 Task: Look for space in Dasnapur, India from 5th September, 2023 to 12th September, 2023 for 2 adults in price range Rs.10000 to Rs.15000.  With 1  bedroom having 1 bed and 1 bathroom. Property type can be house, flat, guest house, hotel. Amenities needed are: washing machine. Booking option can be shelf check-in. Required host language is English.
Action: Mouse moved to (442, 94)
Screenshot: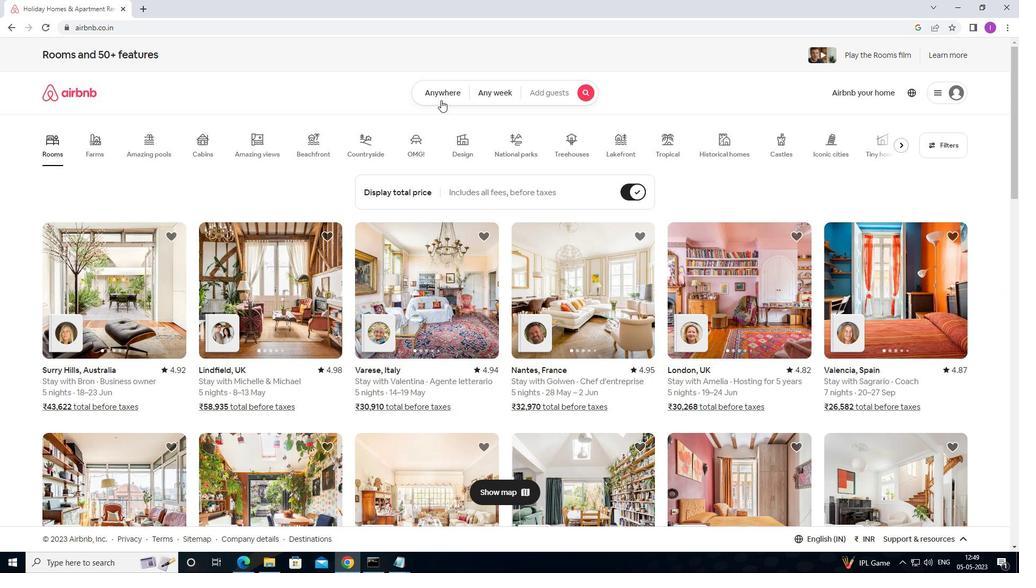 
Action: Mouse pressed left at (442, 94)
Screenshot: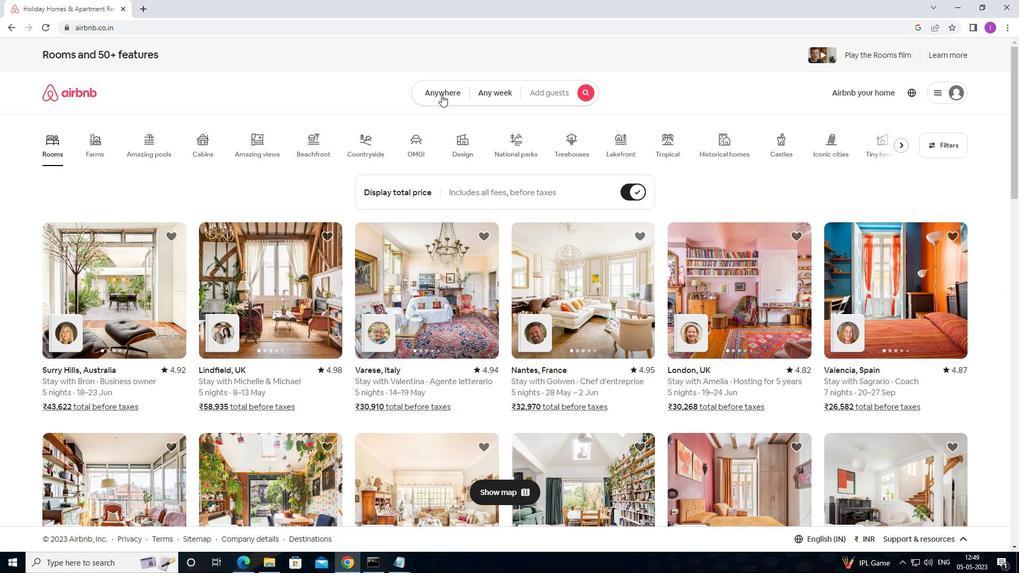 
Action: Mouse moved to (307, 134)
Screenshot: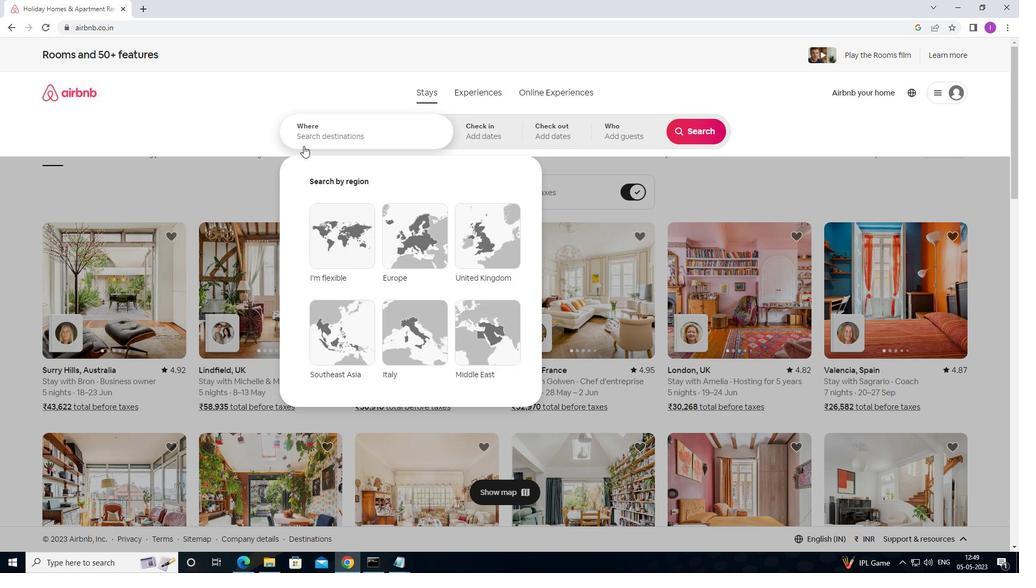 
Action: Mouse pressed left at (307, 134)
Screenshot: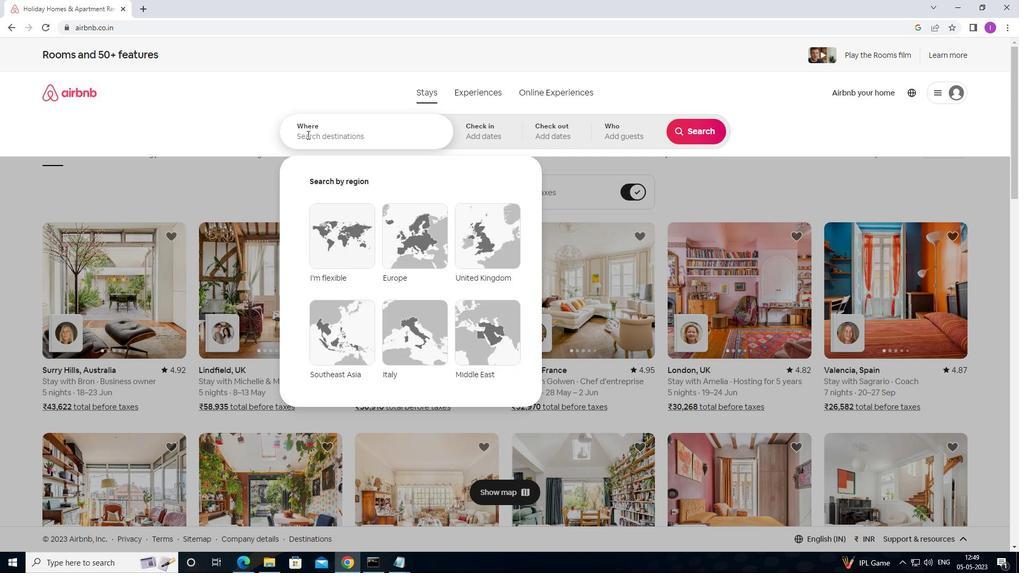 
Action: Key pressed <Key.shift><Key.shift><Key.shift><Key.shift><Key.shift><Key.shift><Key.shift><Key.shift><Key.shift><Key.shift><Key.shift><Key.shift><Key.shift><Key.shift><Key.shift><Key.shift><Key.shift>DASNAPUR,<Key.shift>INDIA
Screenshot: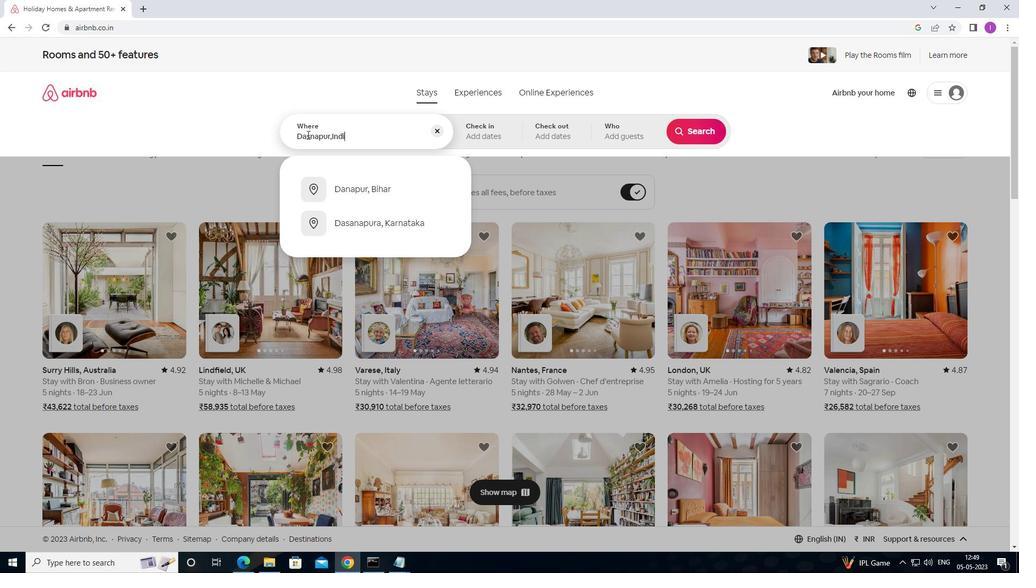 
Action: Mouse moved to (479, 137)
Screenshot: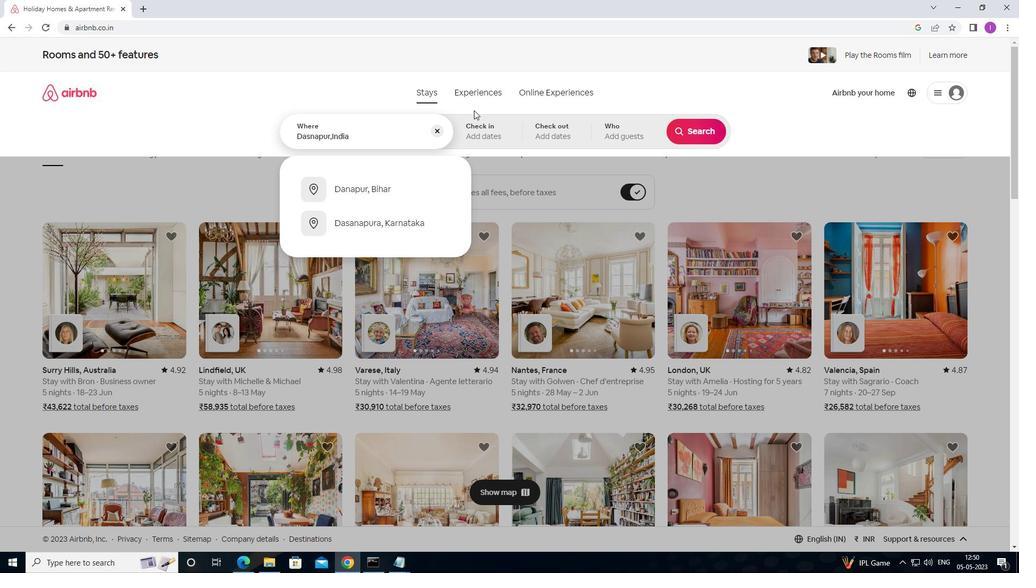 
Action: Mouse pressed left at (479, 137)
Screenshot: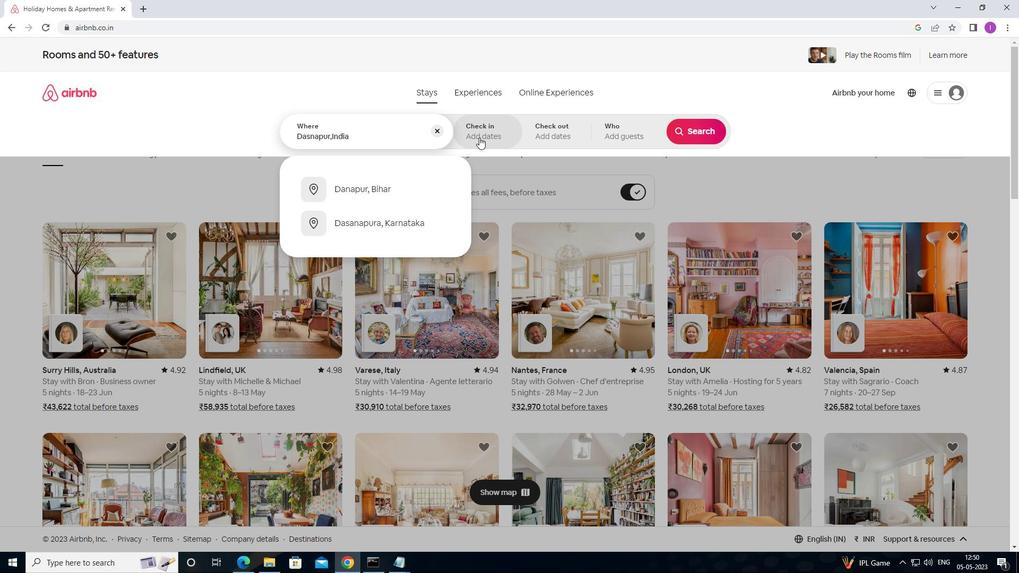 
Action: Mouse moved to (697, 212)
Screenshot: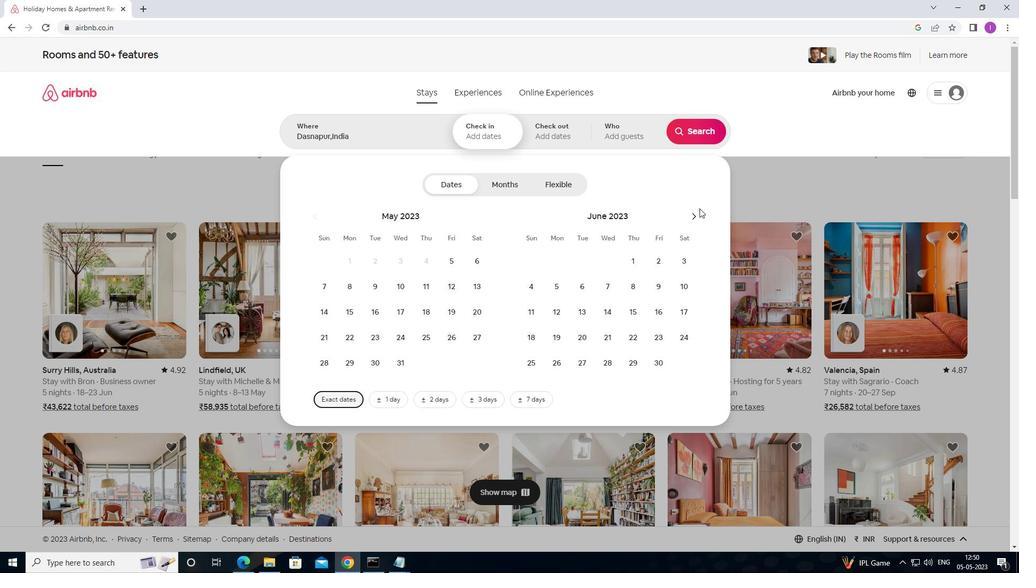 
Action: Mouse pressed left at (697, 212)
Screenshot: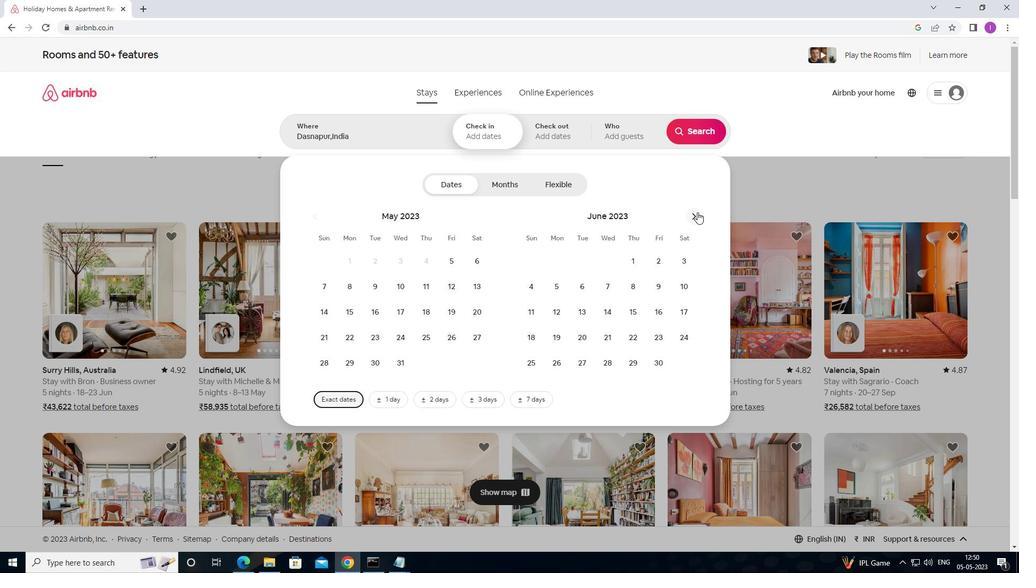 
Action: Mouse pressed left at (697, 212)
Screenshot: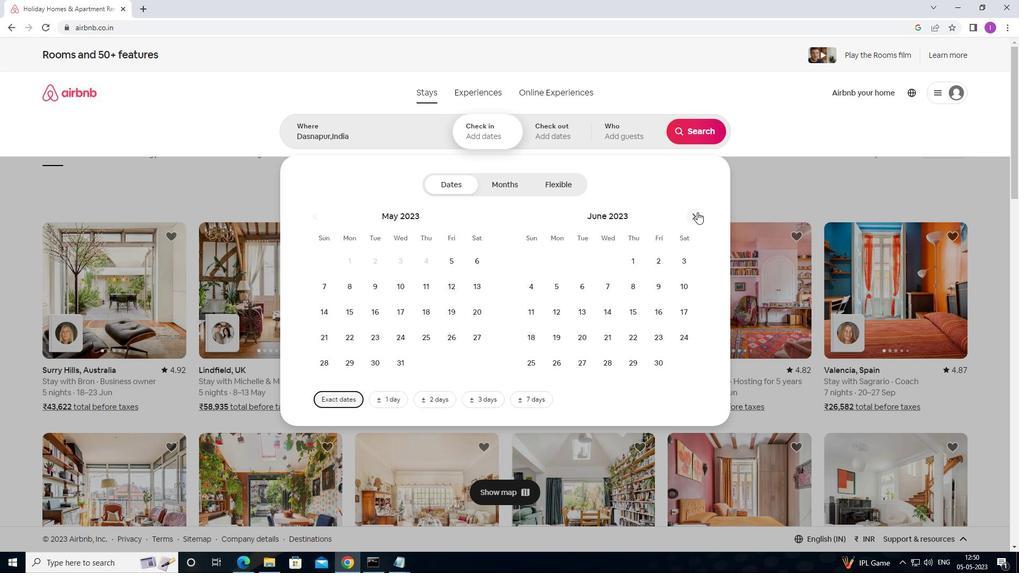
Action: Mouse pressed left at (697, 212)
Screenshot: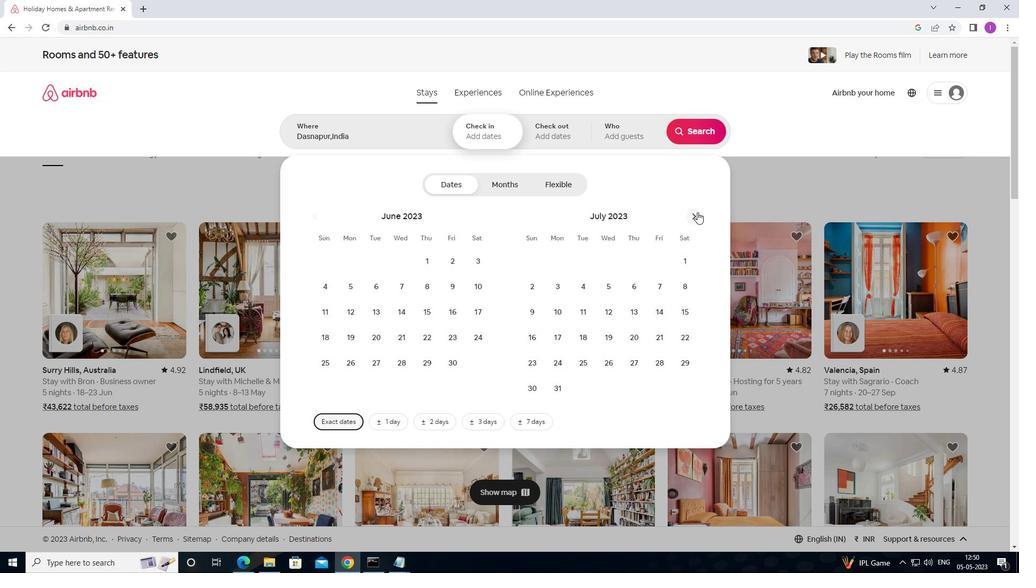 
Action: Mouse moved to (578, 287)
Screenshot: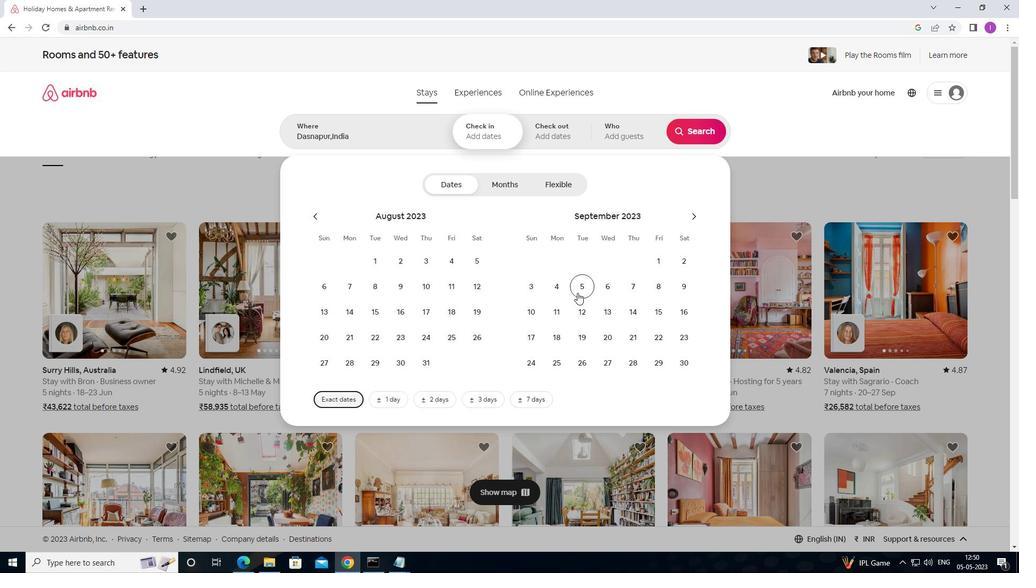 
Action: Mouse pressed left at (578, 287)
Screenshot: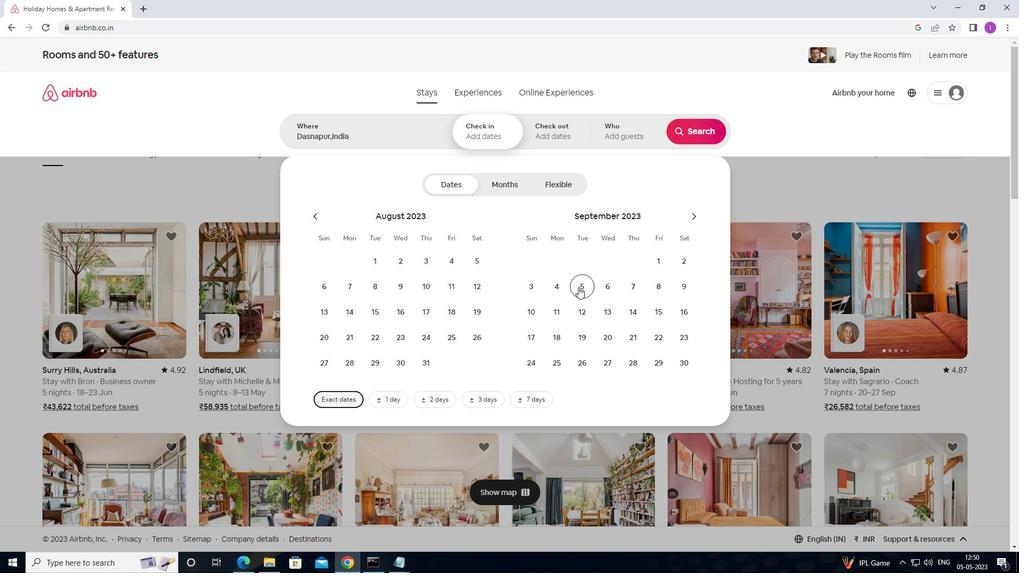
Action: Mouse moved to (584, 303)
Screenshot: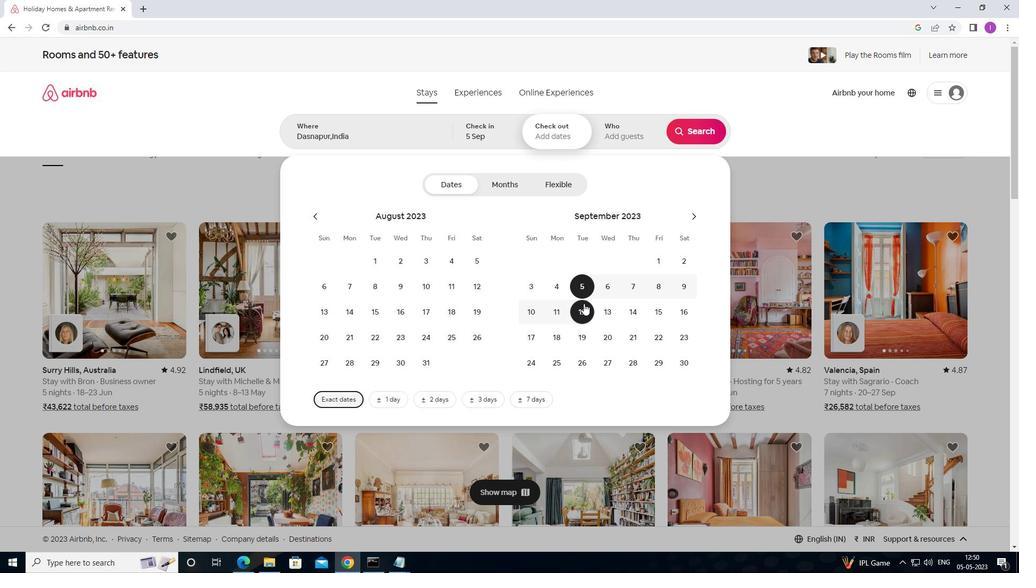 
Action: Mouse pressed left at (584, 303)
Screenshot: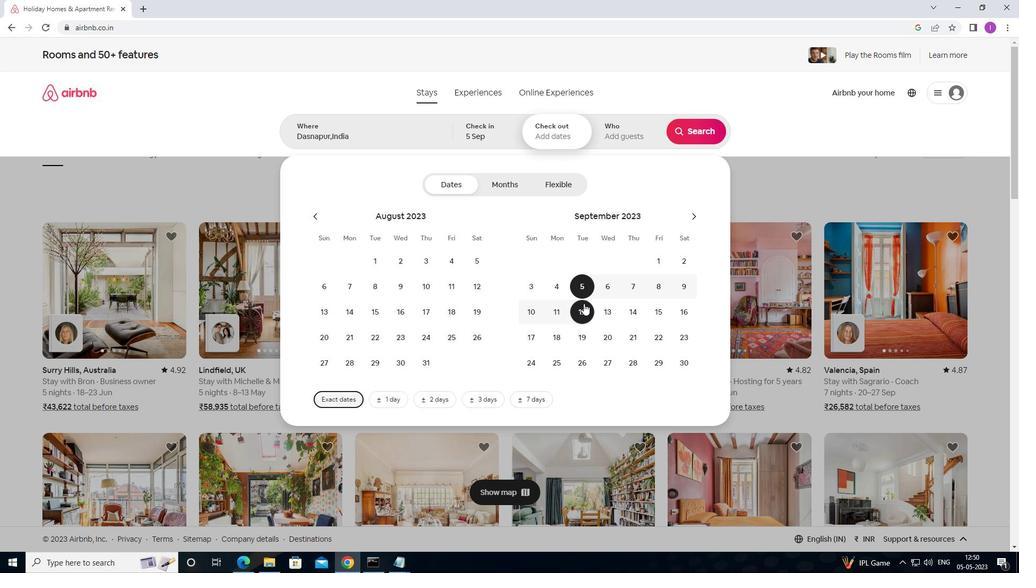 
Action: Mouse moved to (631, 138)
Screenshot: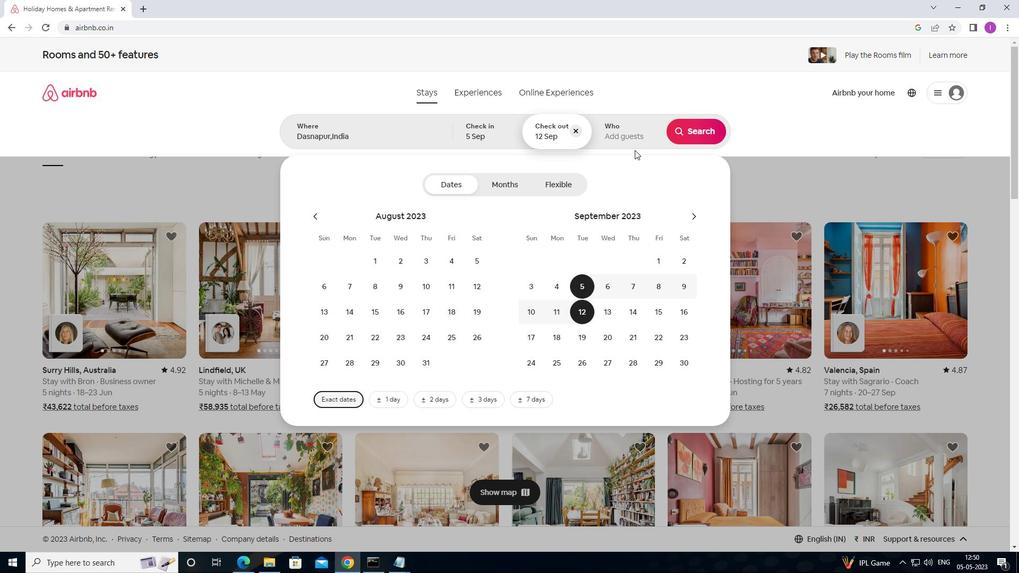 
Action: Mouse pressed left at (631, 138)
Screenshot: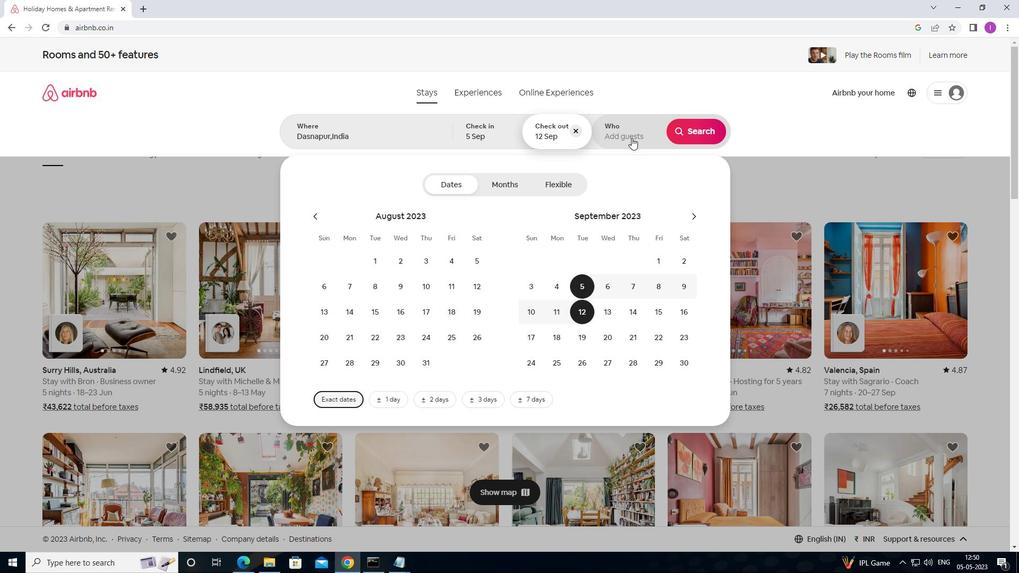 
Action: Mouse moved to (708, 182)
Screenshot: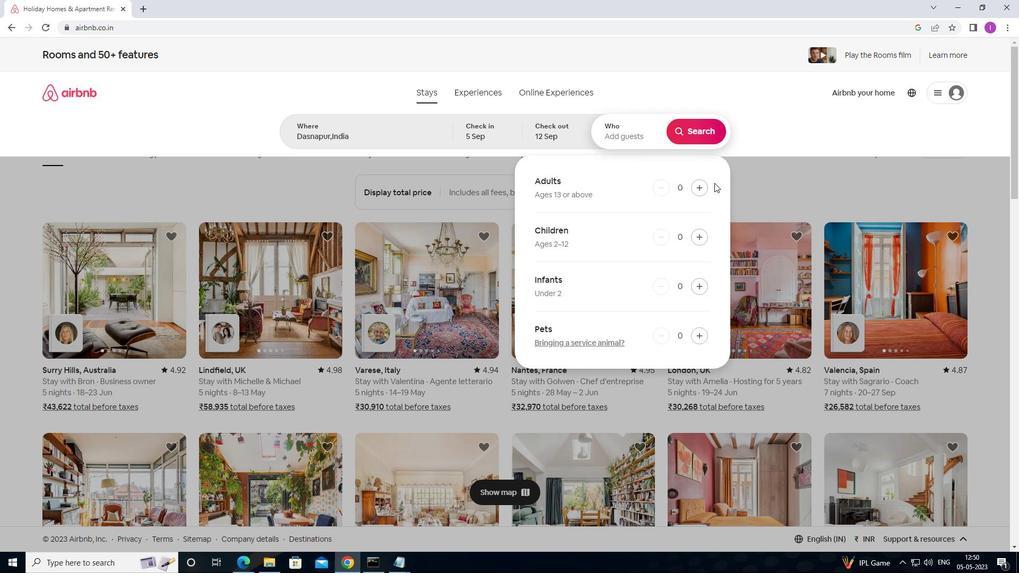 
Action: Mouse pressed left at (708, 182)
Screenshot: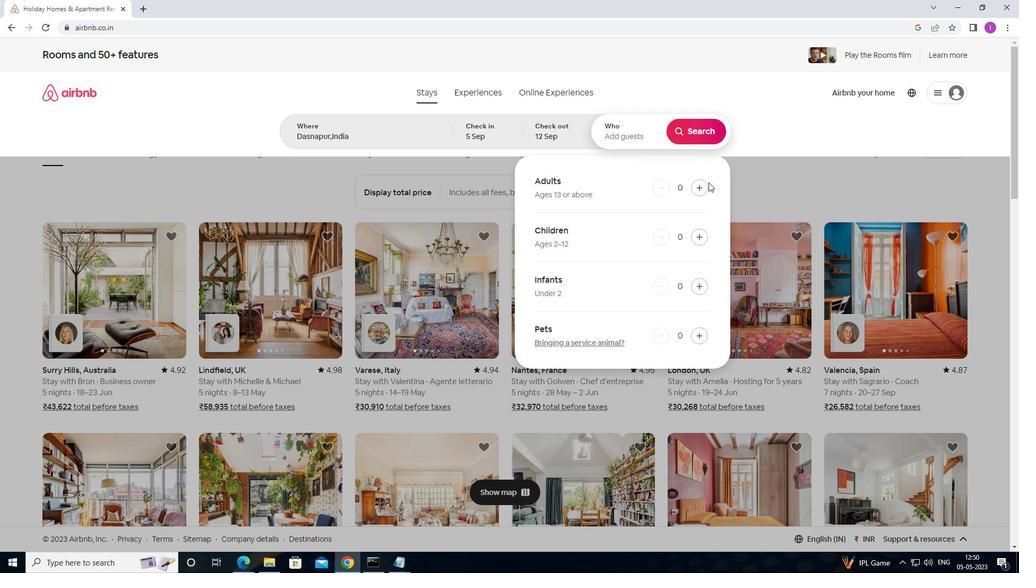 
Action: Mouse moved to (708, 182)
Screenshot: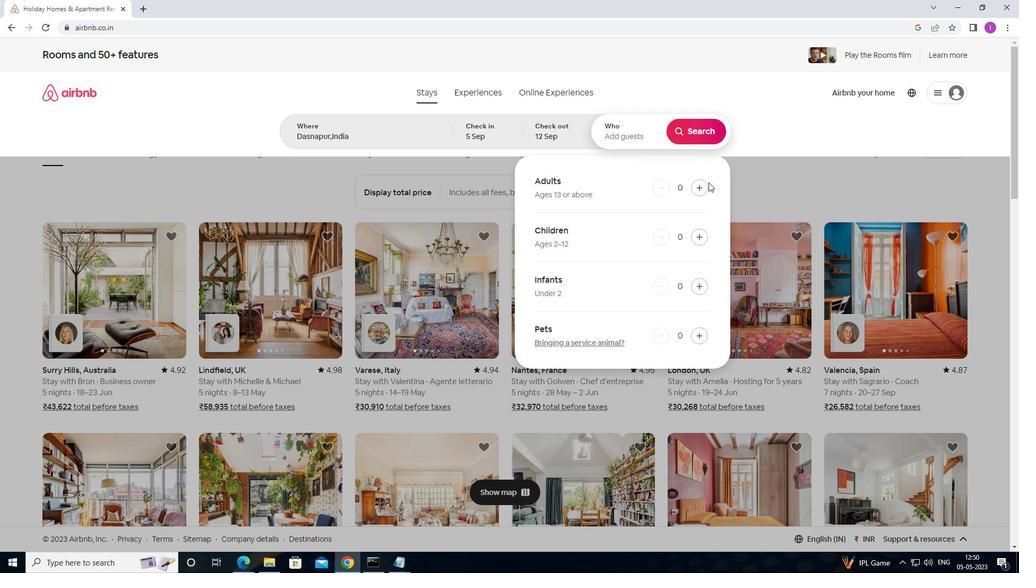 
Action: Mouse pressed left at (708, 182)
Screenshot: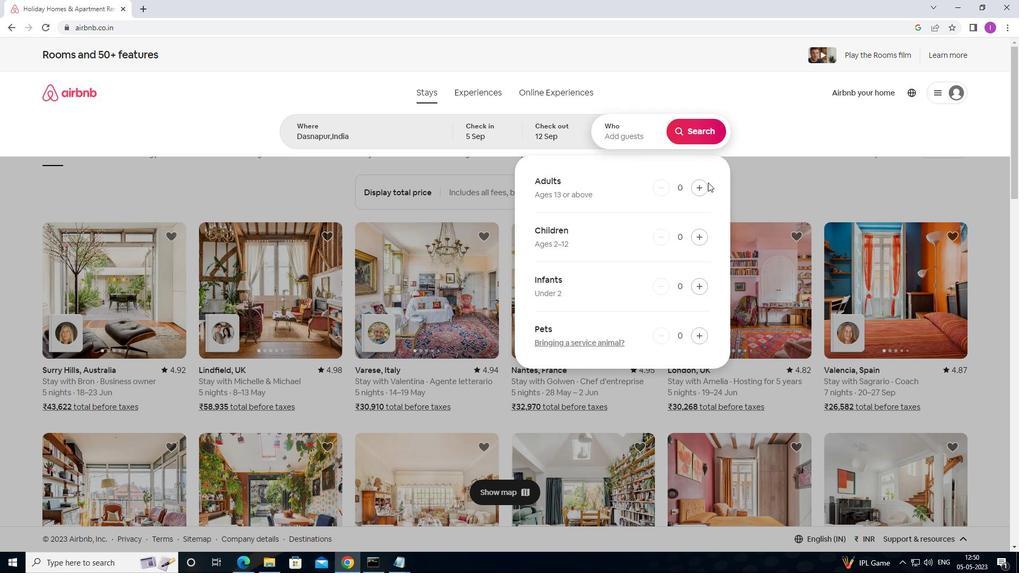 
Action: Mouse moved to (704, 185)
Screenshot: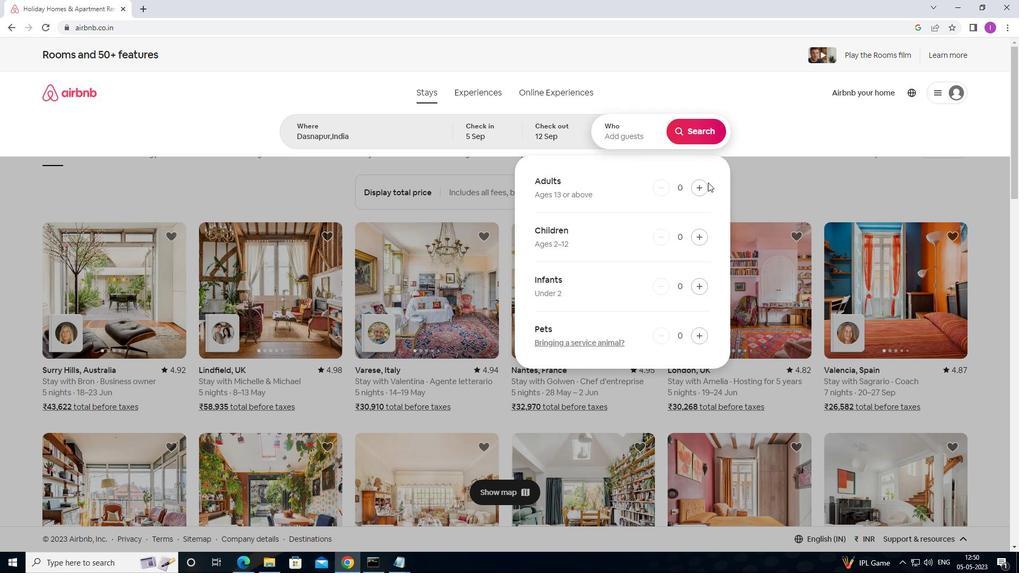 
Action: Mouse pressed left at (704, 185)
Screenshot: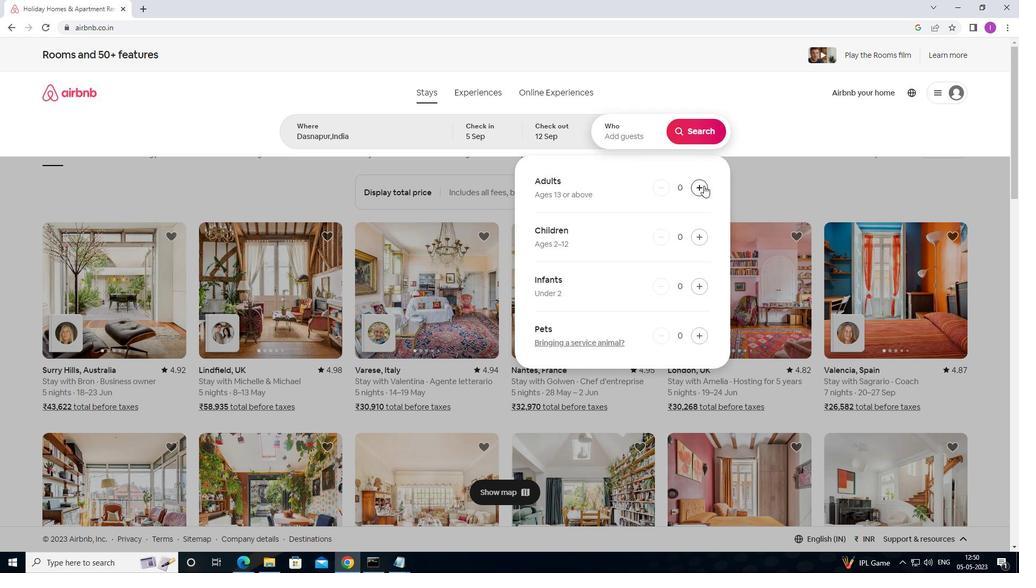 
Action: Mouse moved to (701, 185)
Screenshot: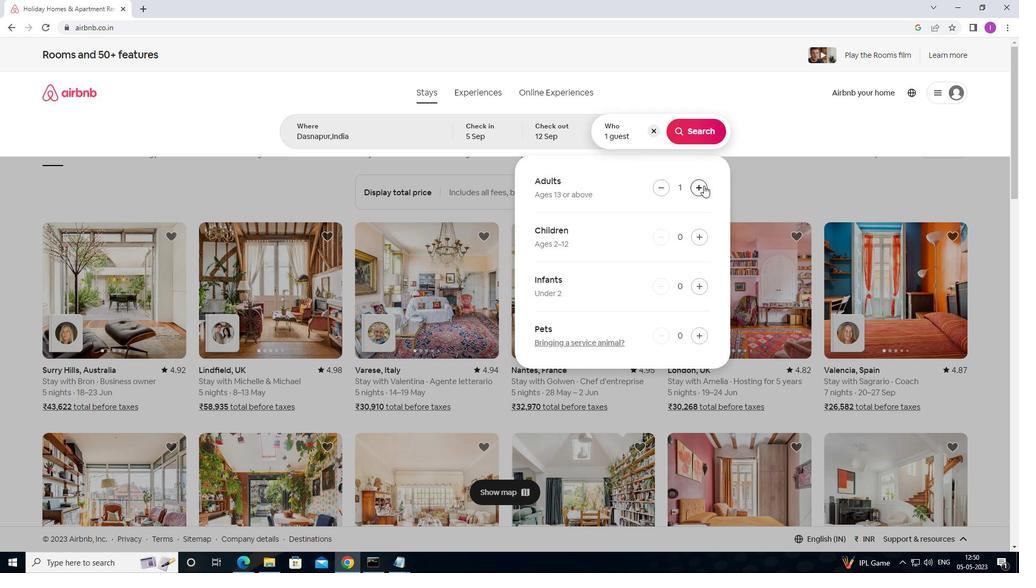 
Action: Mouse pressed left at (701, 185)
Screenshot: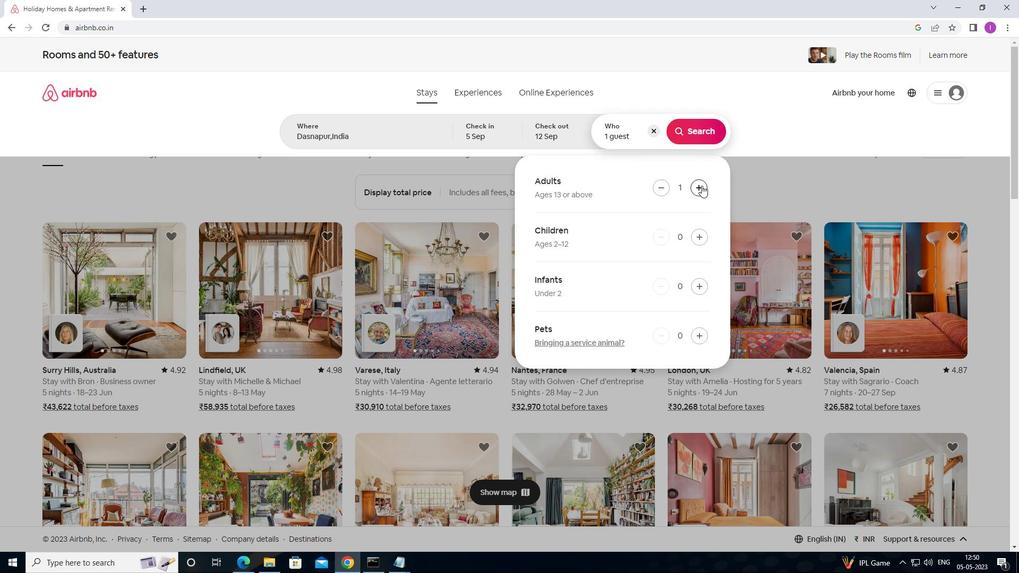 
Action: Mouse moved to (687, 138)
Screenshot: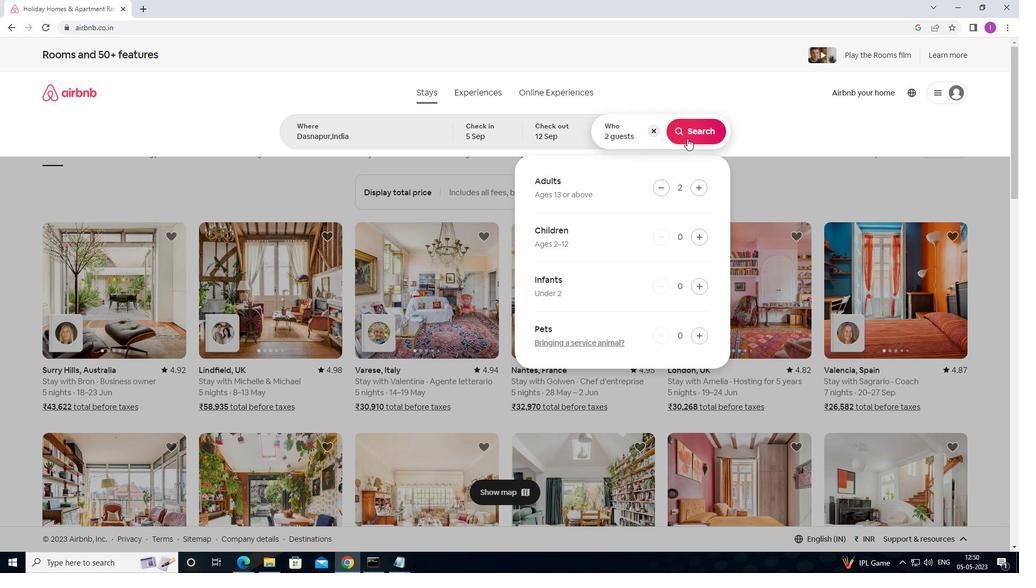 
Action: Mouse pressed left at (687, 138)
Screenshot: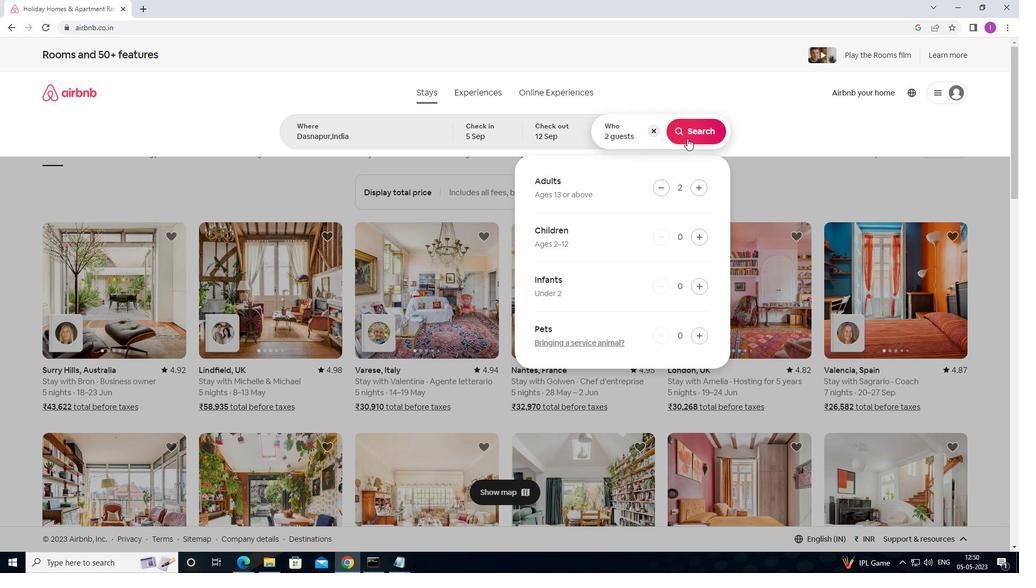 
Action: Mouse moved to (983, 99)
Screenshot: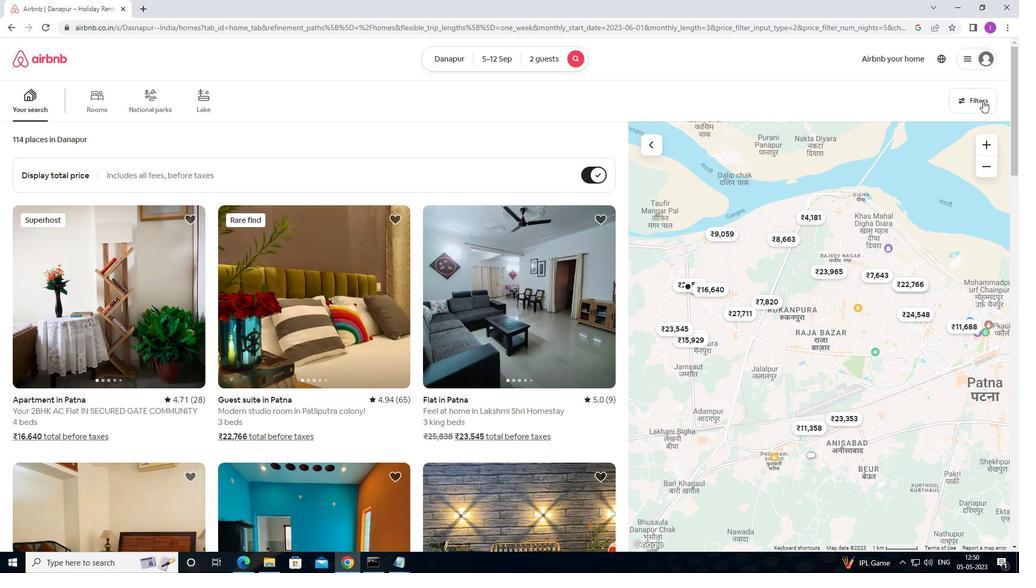 
Action: Mouse pressed left at (983, 99)
Screenshot: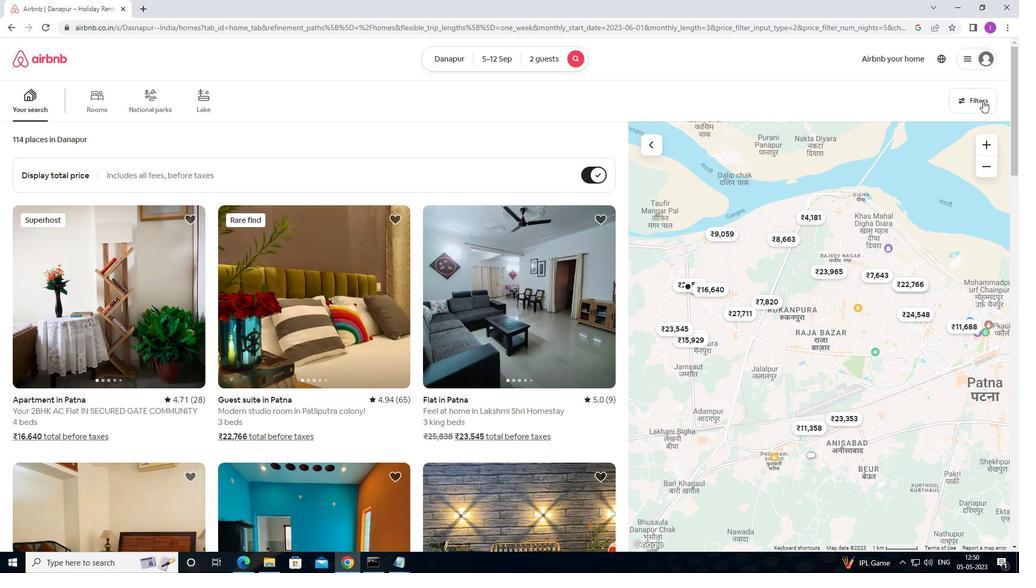 
Action: Mouse moved to (403, 366)
Screenshot: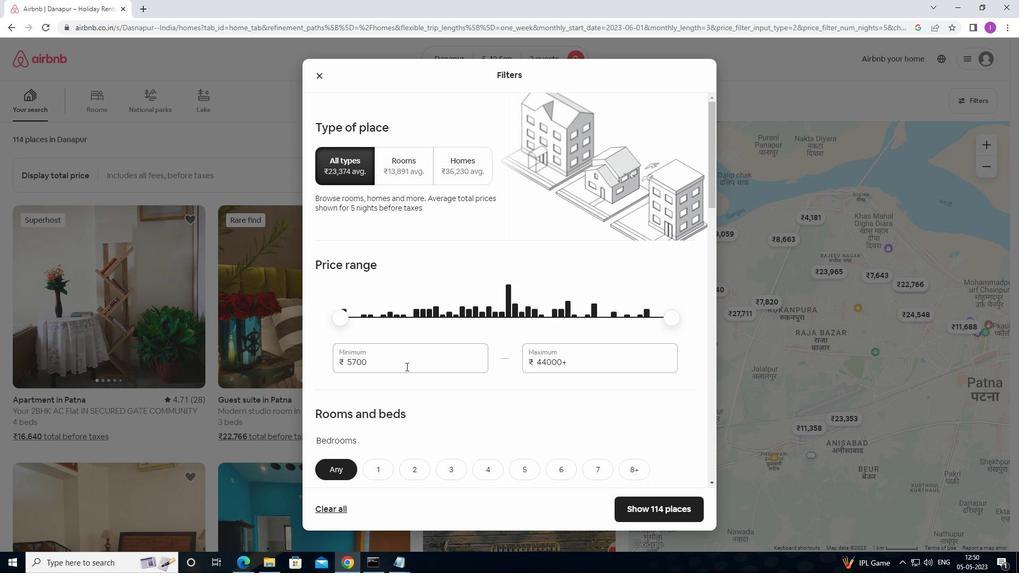 
Action: Mouse pressed left at (403, 366)
Screenshot: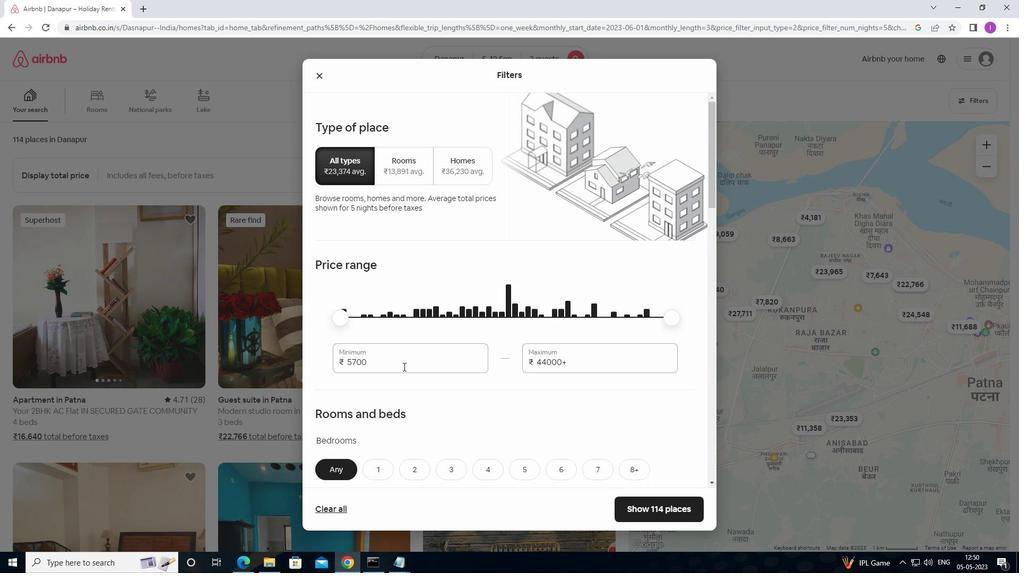 
Action: Mouse moved to (338, 357)
Screenshot: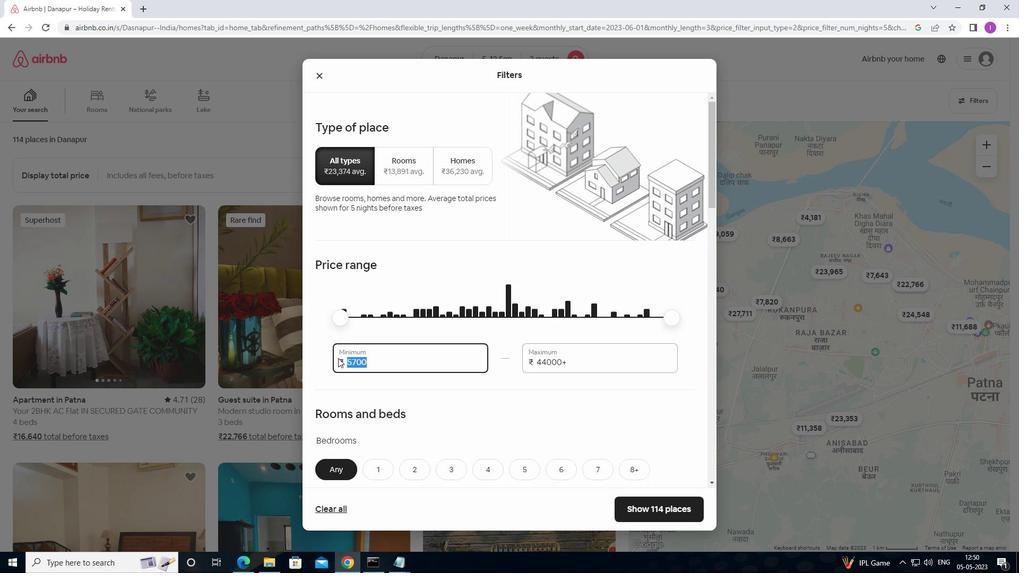 
Action: Key pressed 1
Screenshot: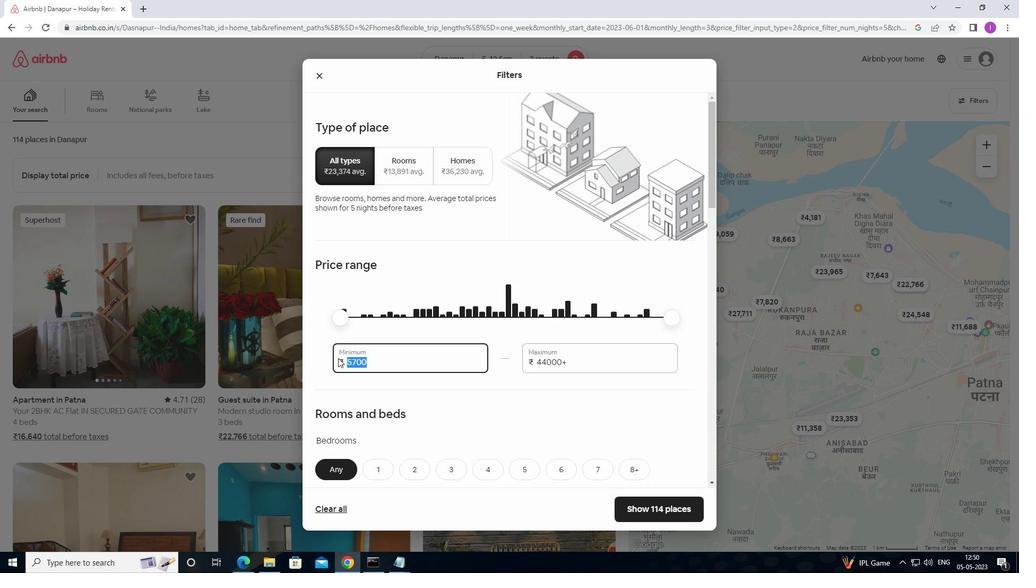 
Action: Mouse moved to (339, 352)
Screenshot: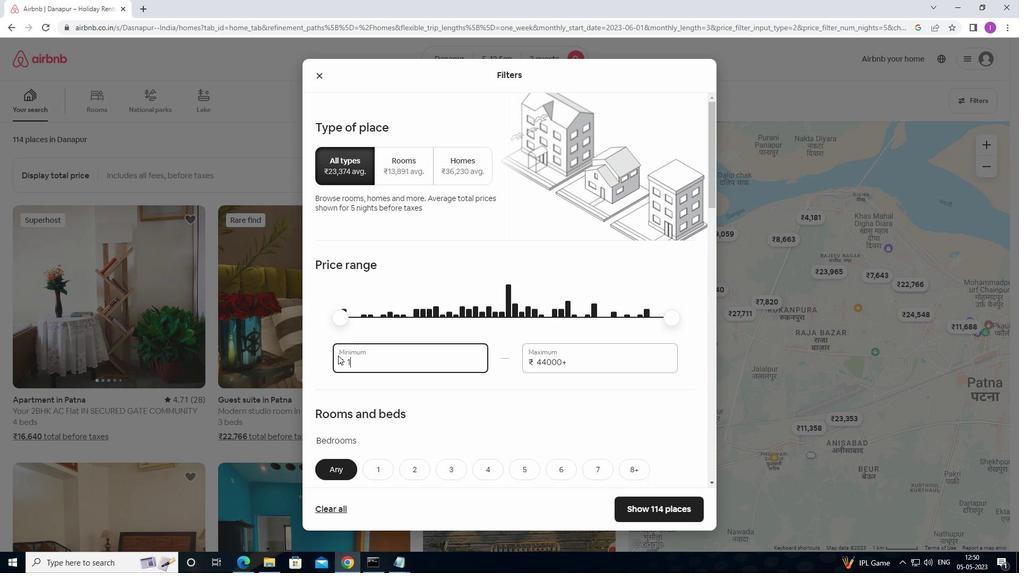 
Action: Key pressed 0
Screenshot: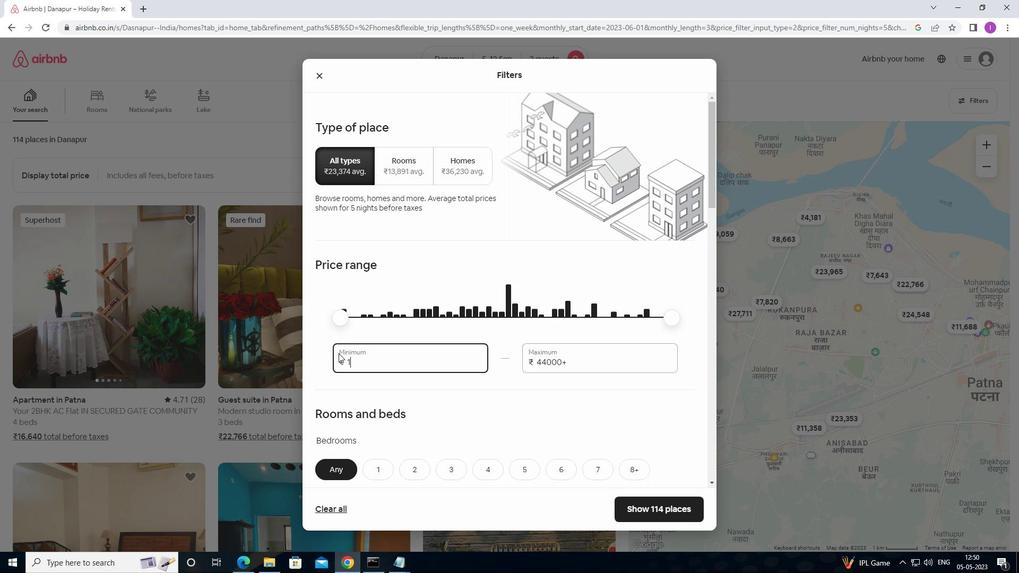 
Action: Mouse moved to (340, 351)
Screenshot: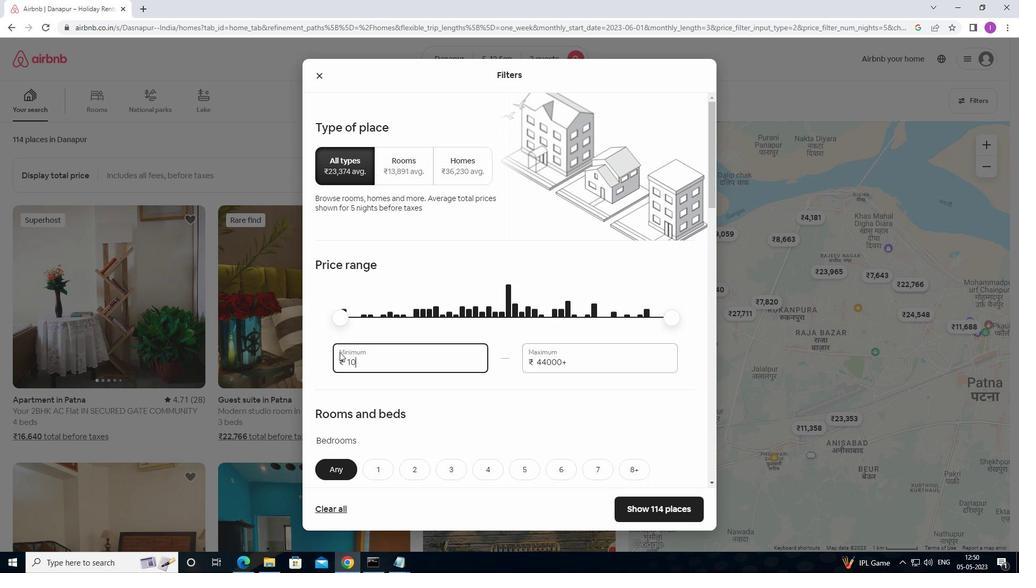 
Action: Key pressed 0
Screenshot: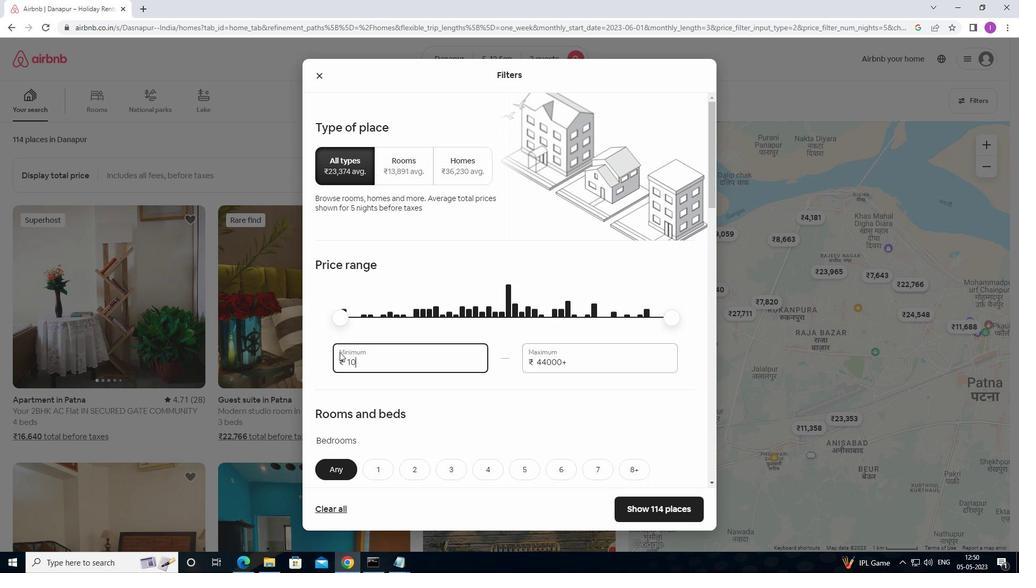 
Action: Mouse moved to (342, 349)
Screenshot: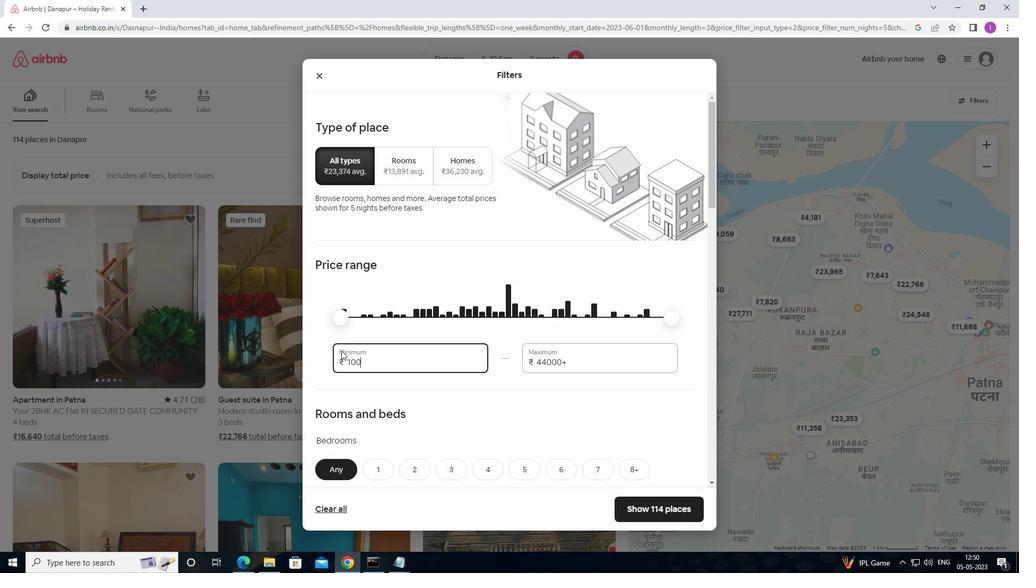 
Action: Key pressed 0
Screenshot: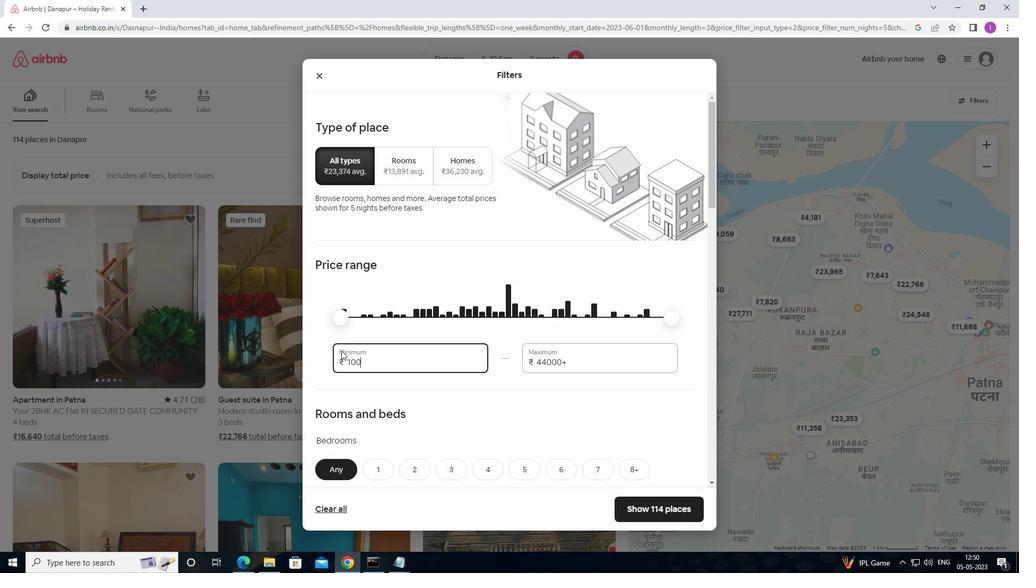 
Action: Mouse moved to (363, 344)
Screenshot: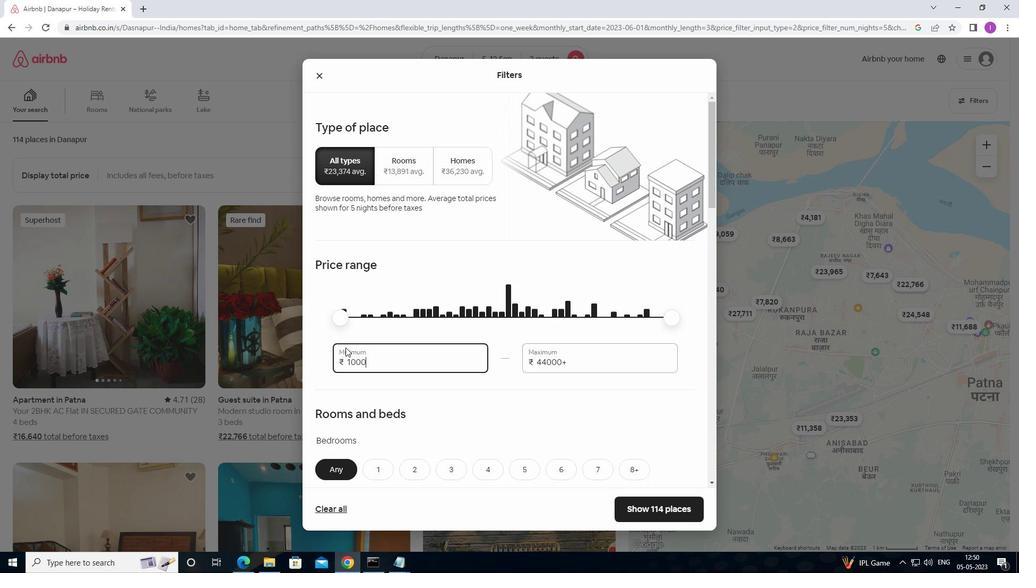 
Action: Key pressed 0
Screenshot: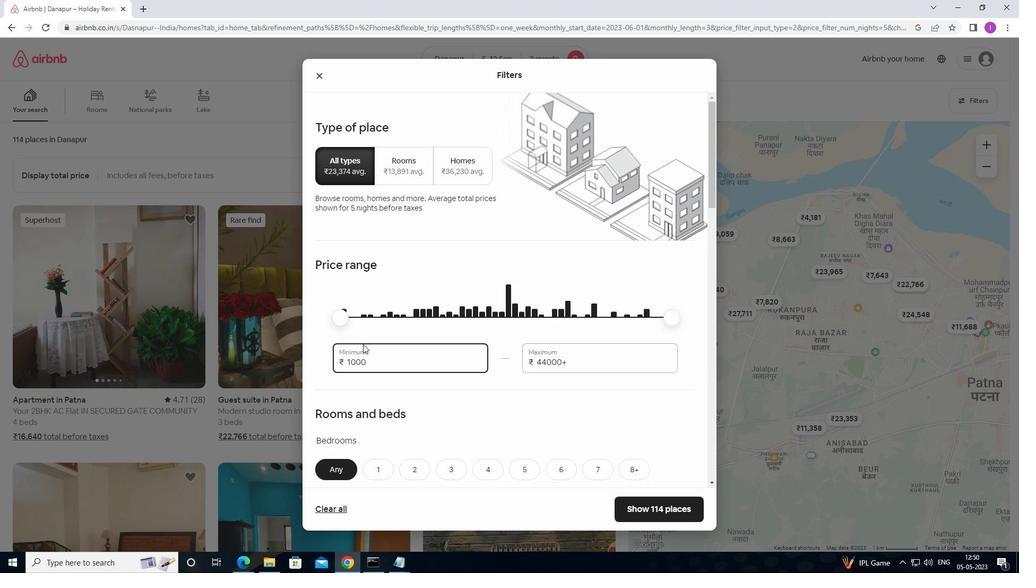 
Action: Mouse moved to (577, 360)
Screenshot: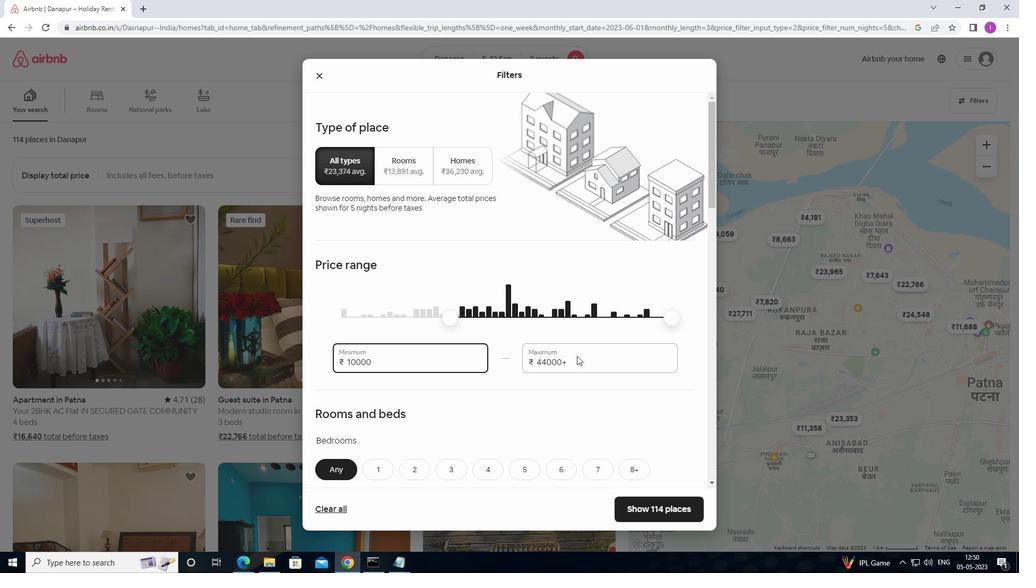 
Action: Mouse pressed left at (577, 360)
Screenshot: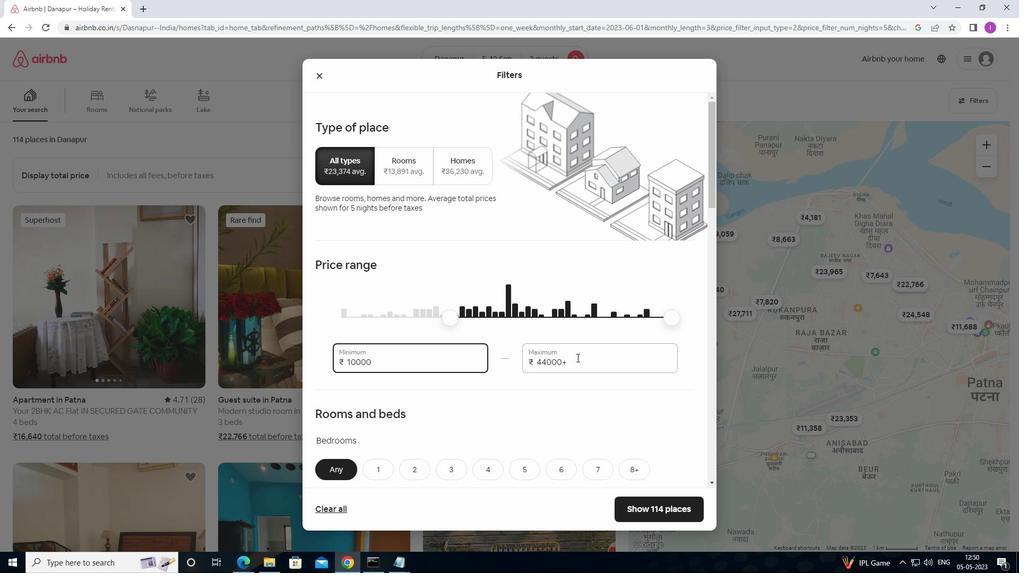 
Action: Mouse moved to (492, 354)
Screenshot: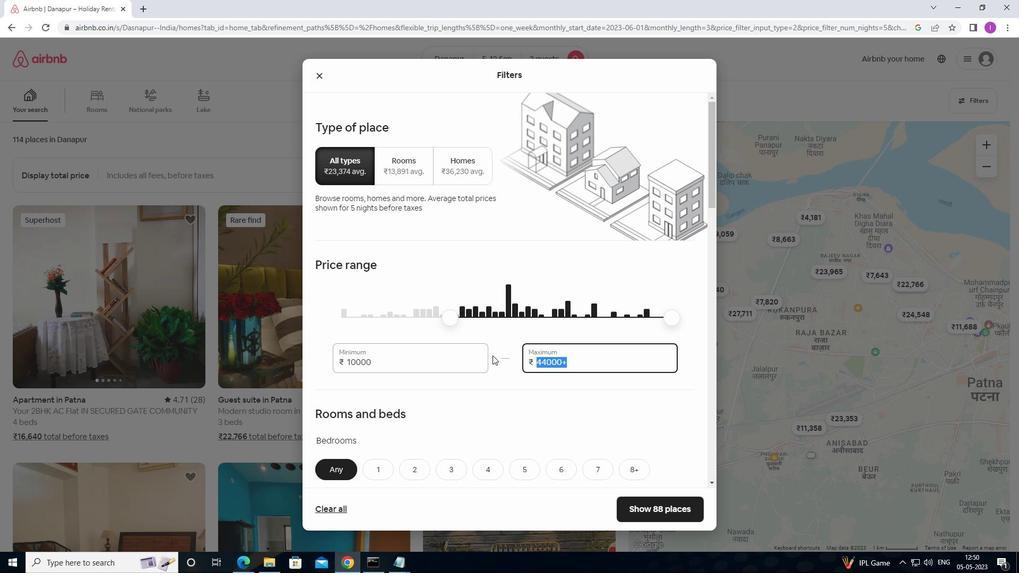 
Action: Key pressed 1
Screenshot: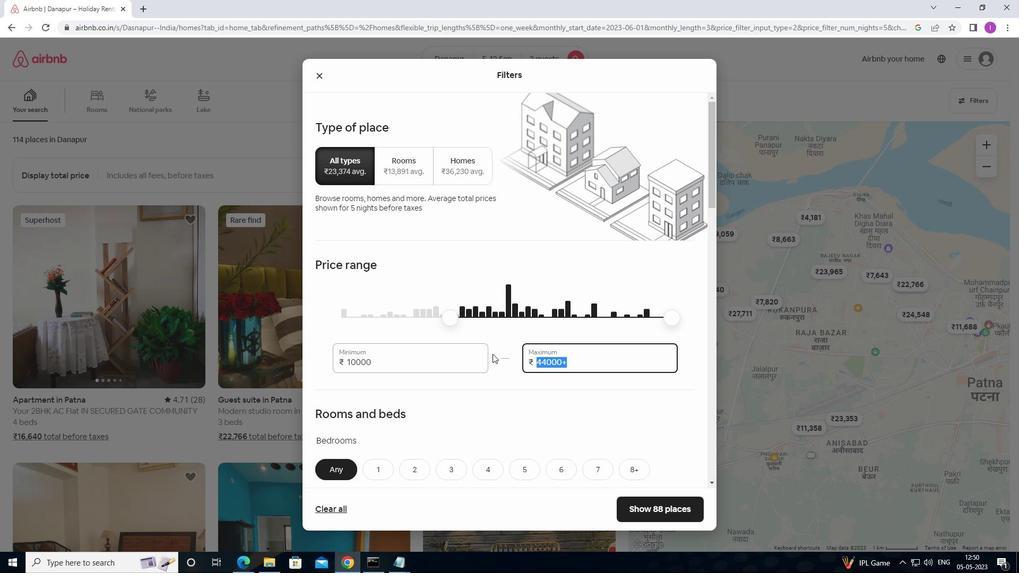 
Action: Mouse moved to (492, 353)
Screenshot: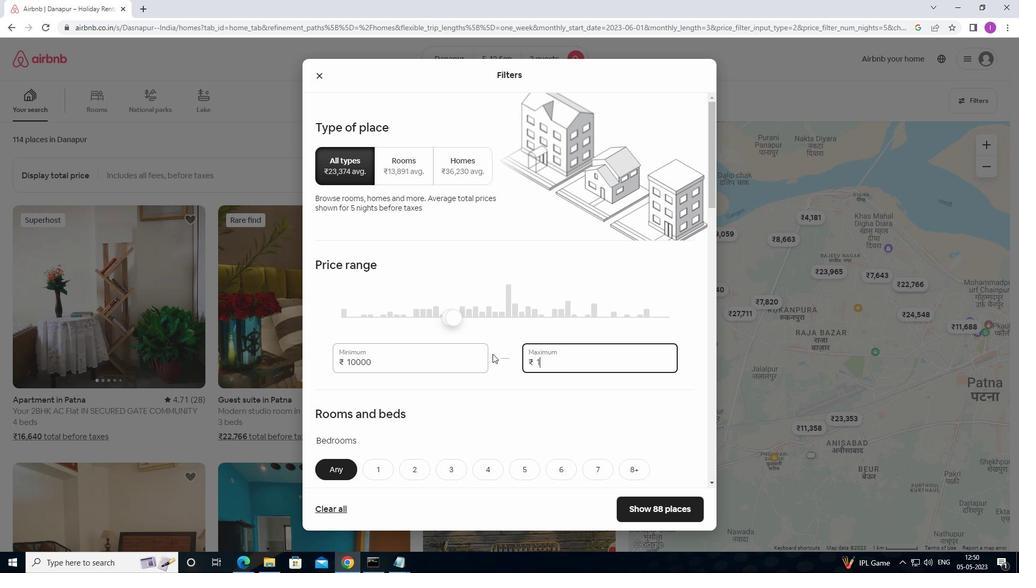 
Action: Key pressed 5000
Screenshot: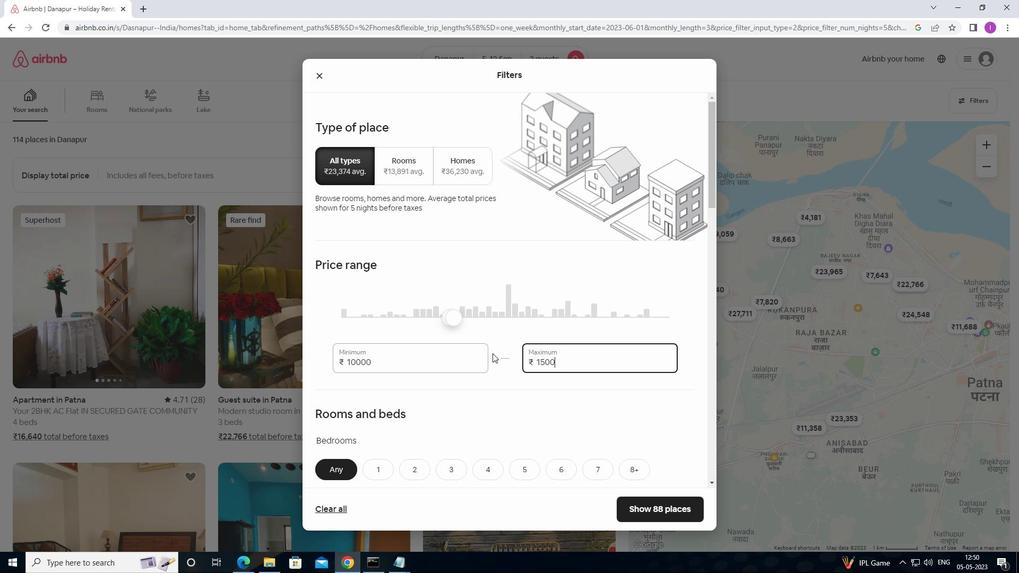 
Action: Mouse moved to (468, 356)
Screenshot: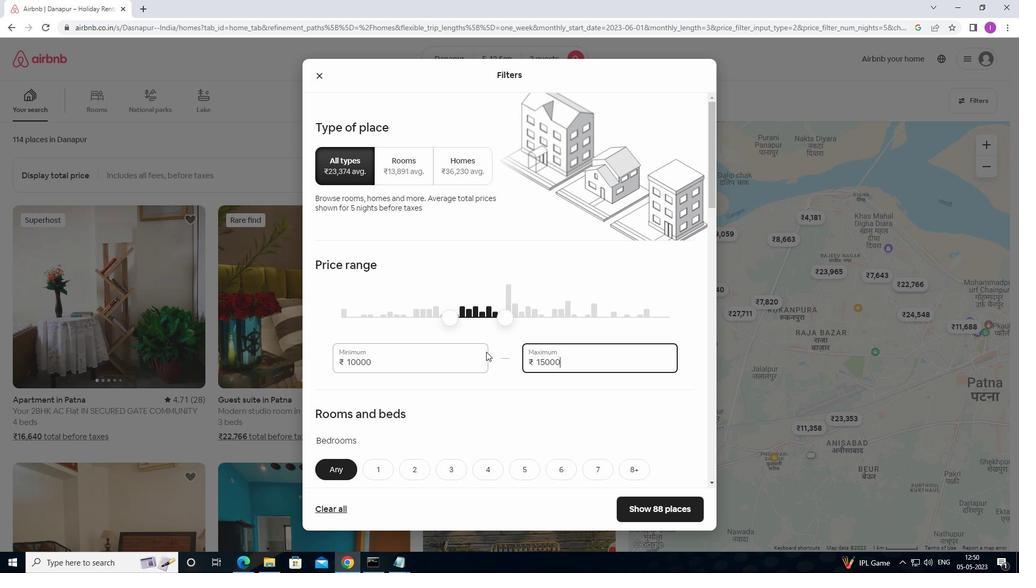 
Action: Mouse scrolled (468, 356) with delta (0, 0)
Screenshot: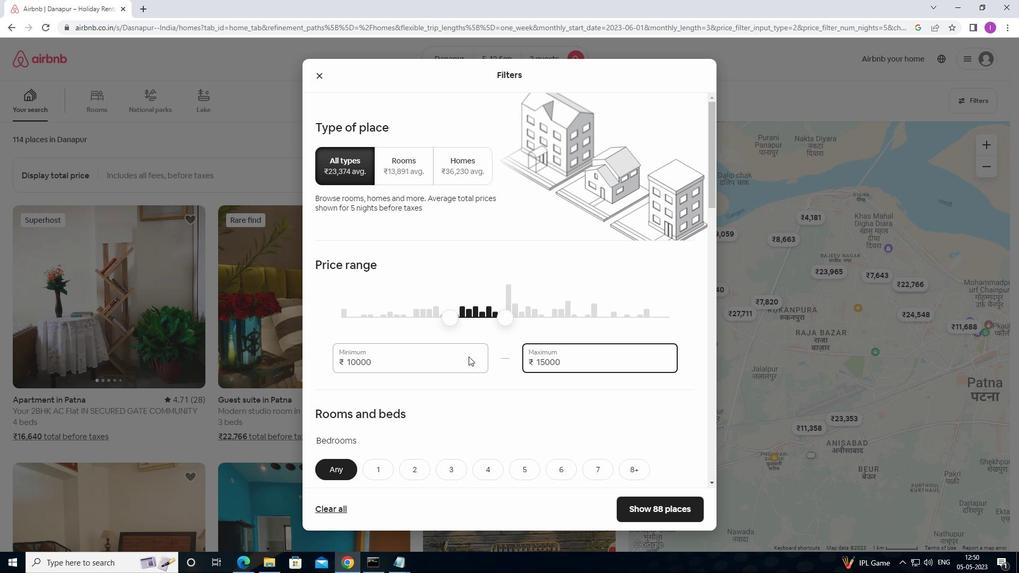 
Action: Mouse scrolled (468, 356) with delta (0, 0)
Screenshot: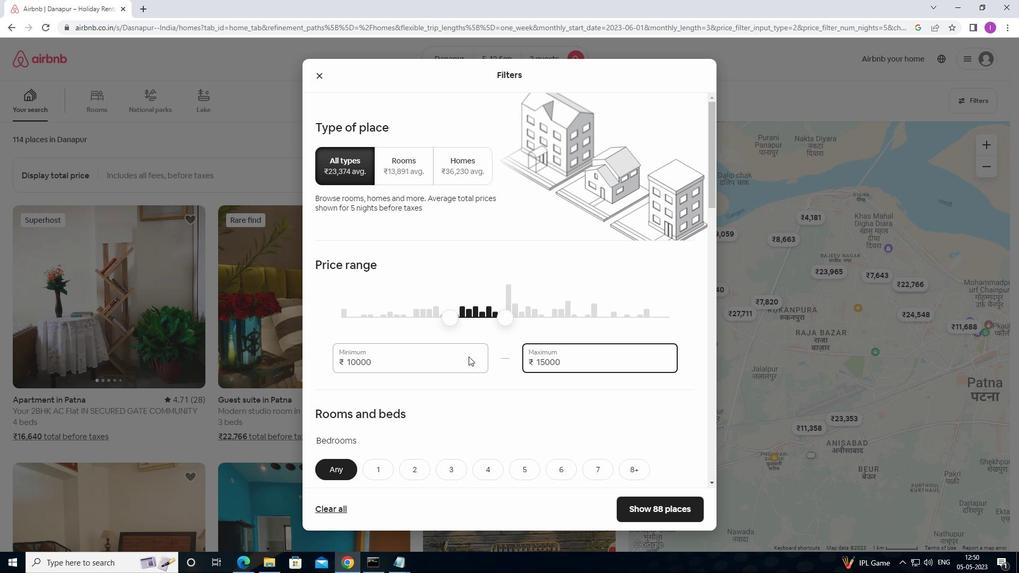 
Action: Mouse moved to (466, 359)
Screenshot: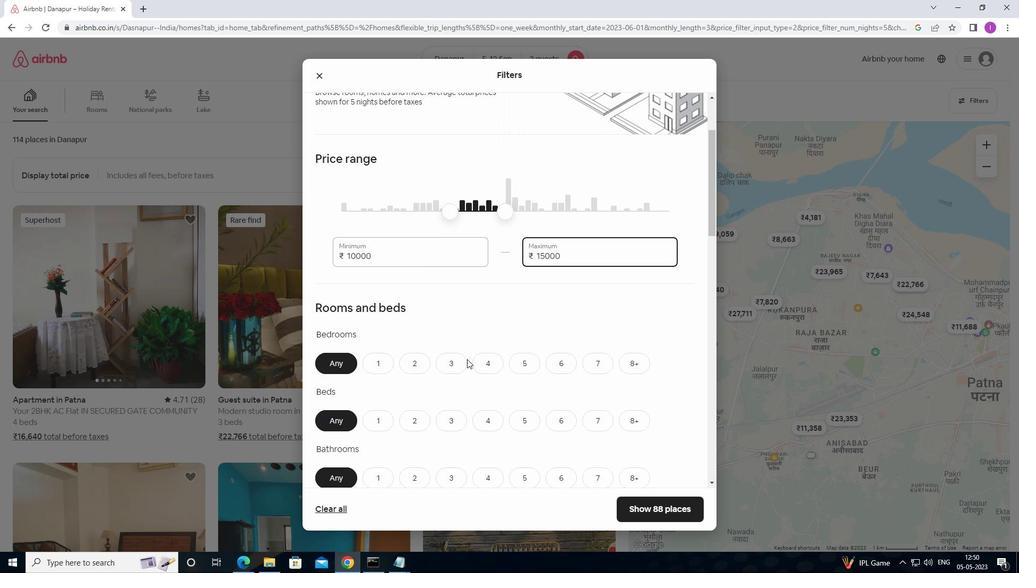 
Action: Mouse scrolled (466, 358) with delta (0, 0)
Screenshot: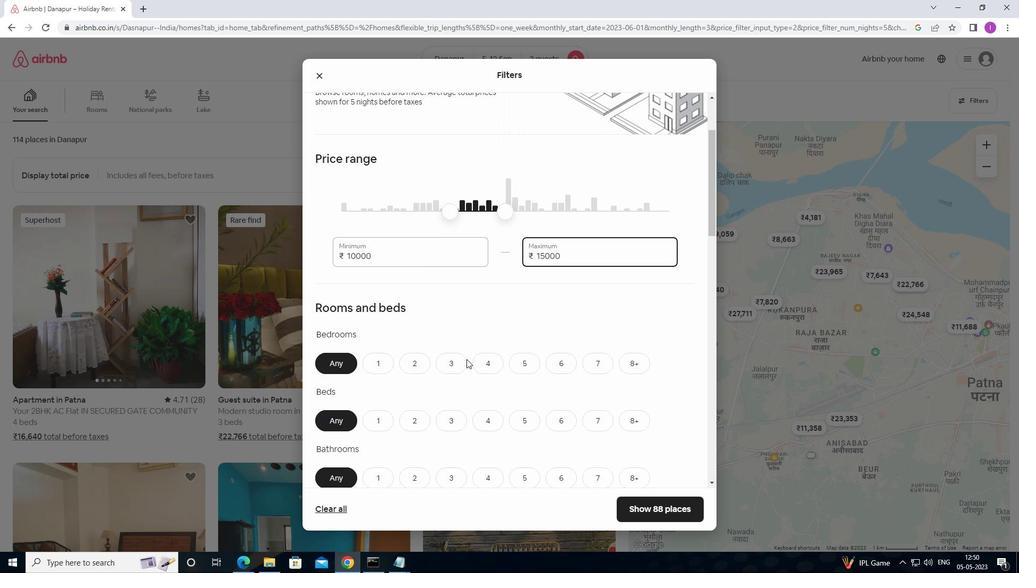 
Action: Mouse scrolled (466, 358) with delta (0, 0)
Screenshot: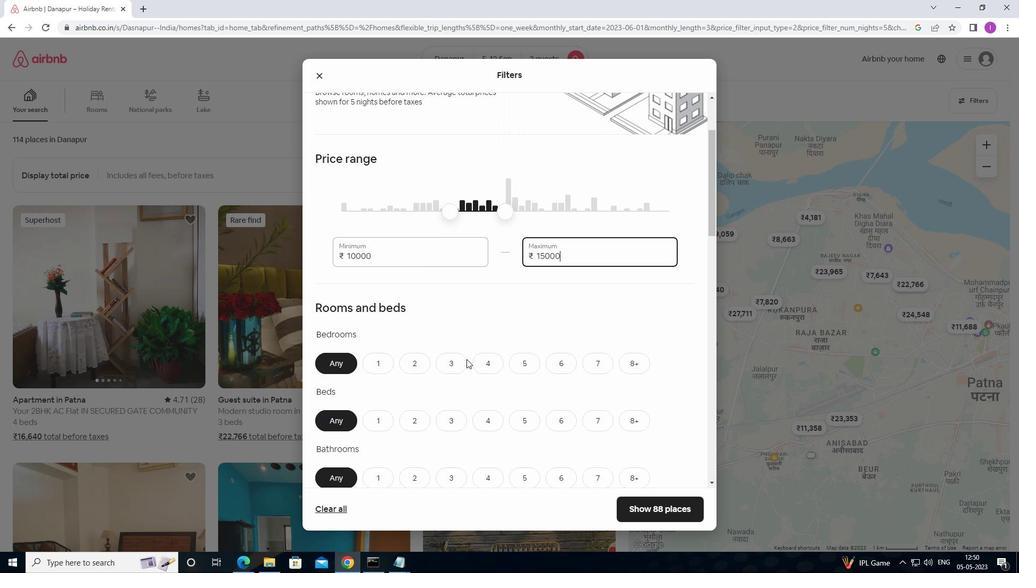 
Action: Mouse moved to (376, 258)
Screenshot: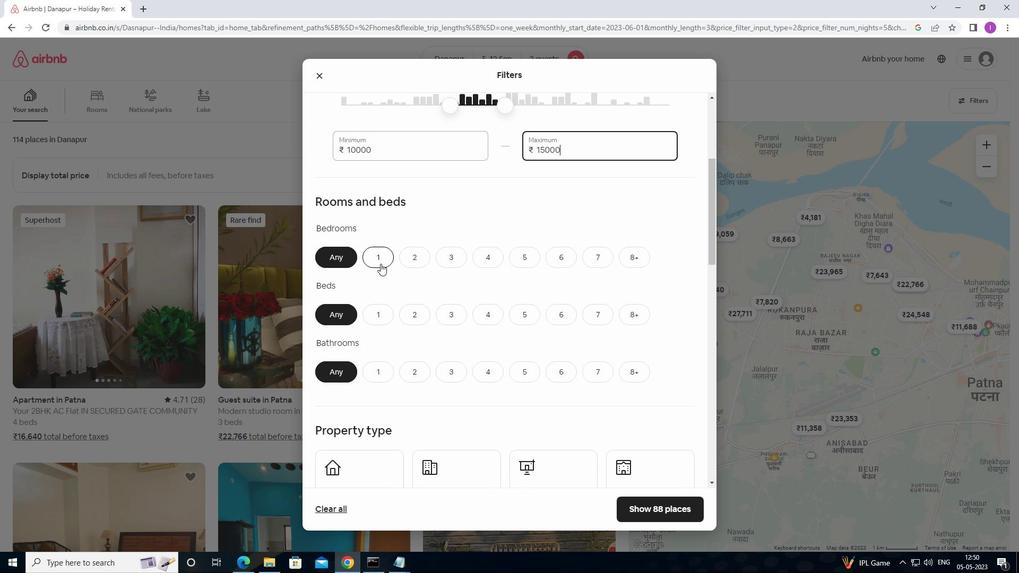 
Action: Mouse pressed left at (376, 258)
Screenshot: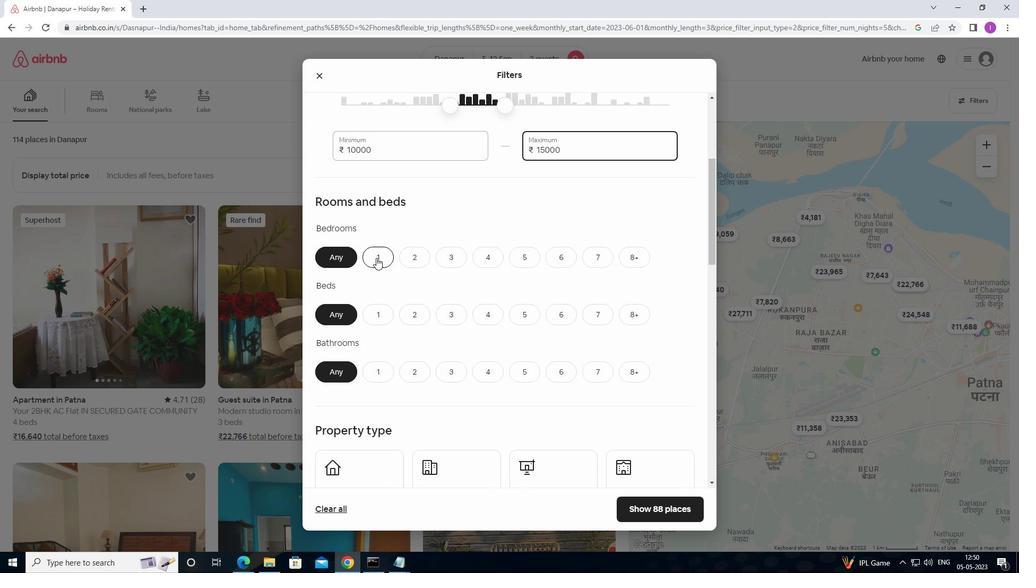 
Action: Mouse moved to (382, 312)
Screenshot: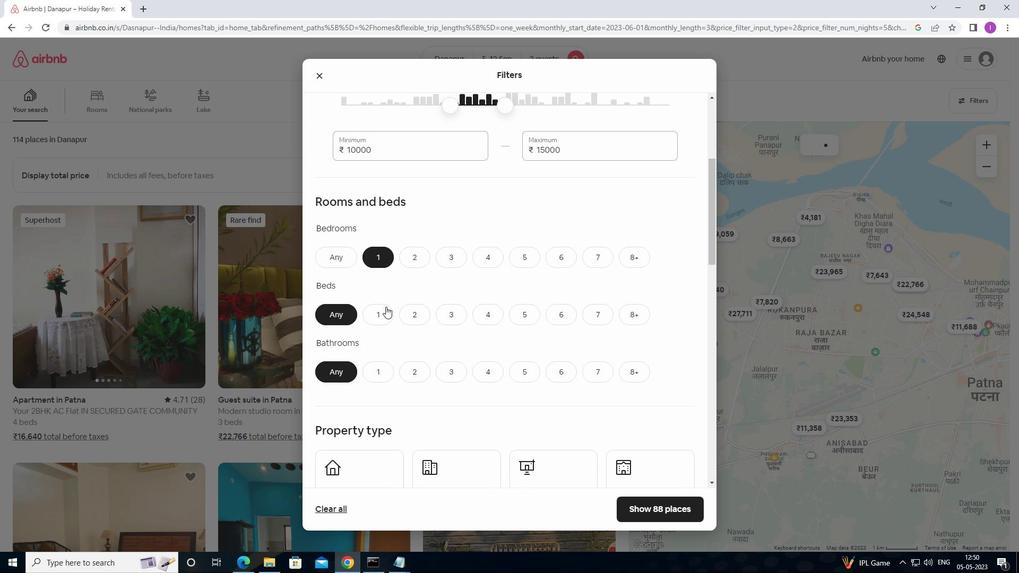 
Action: Mouse pressed left at (382, 312)
Screenshot: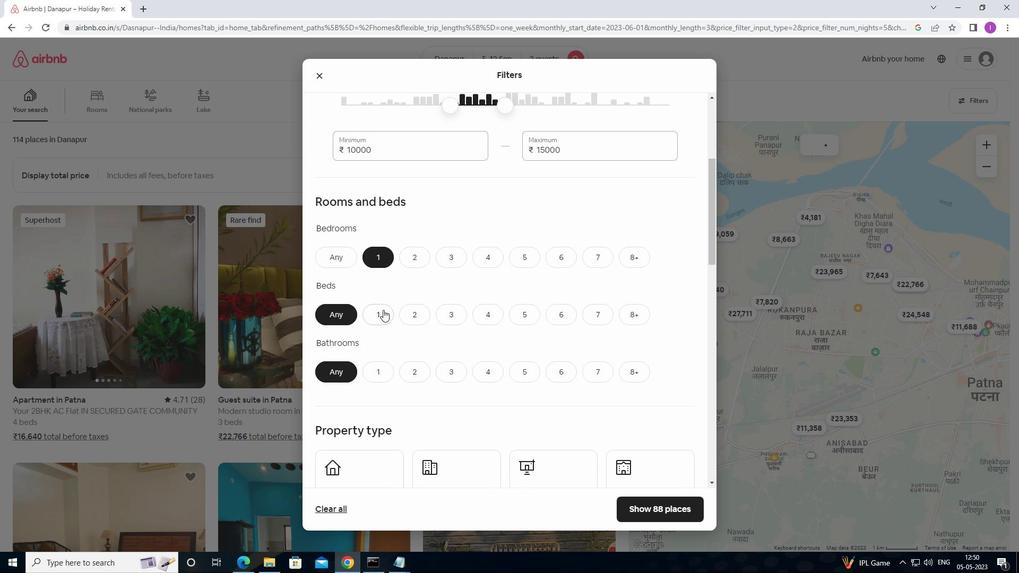 
Action: Mouse moved to (382, 371)
Screenshot: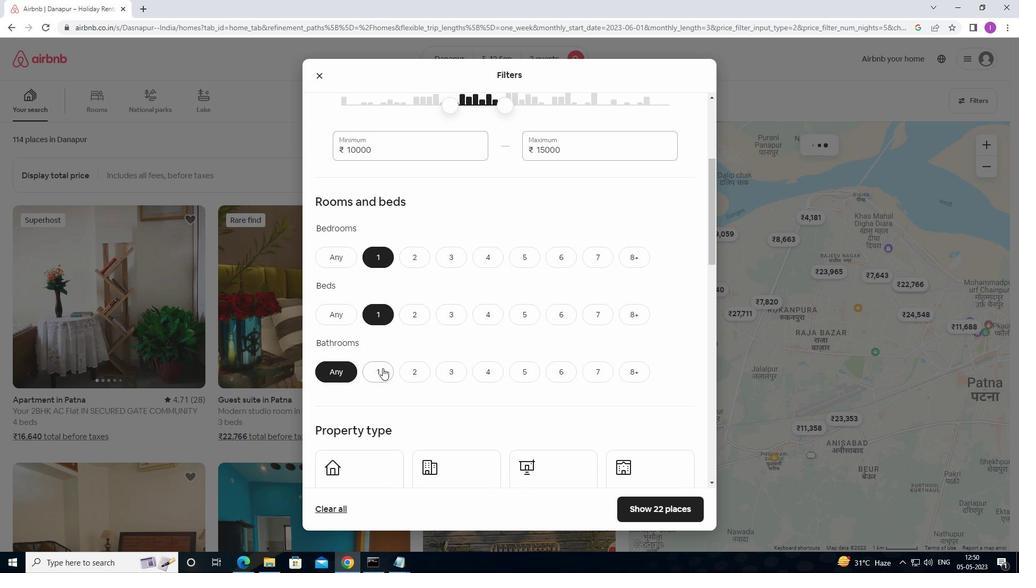 
Action: Mouse pressed left at (382, 371)
Screenshot: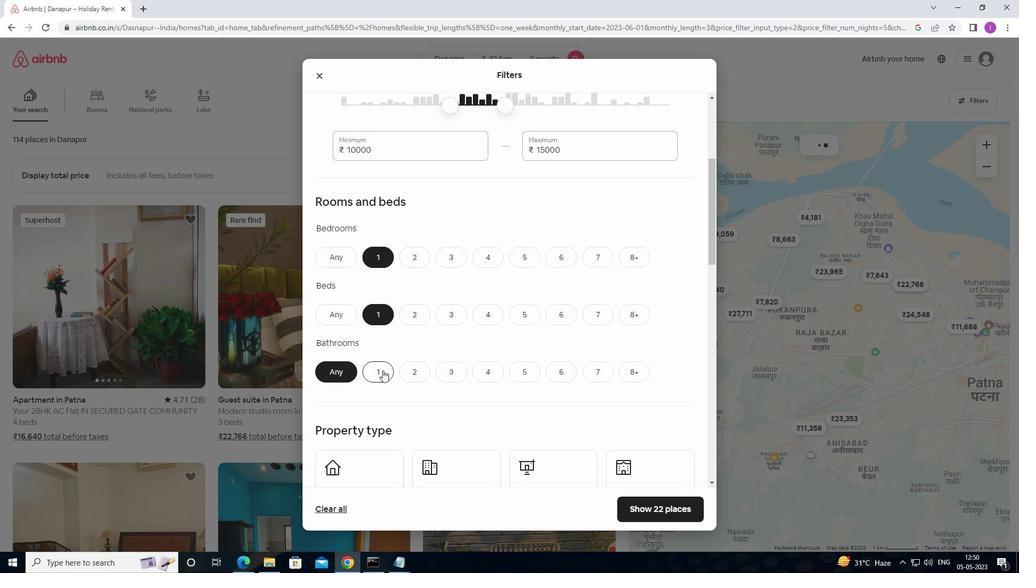 
Action: Mouse moved to (388, 364)
Screenshot: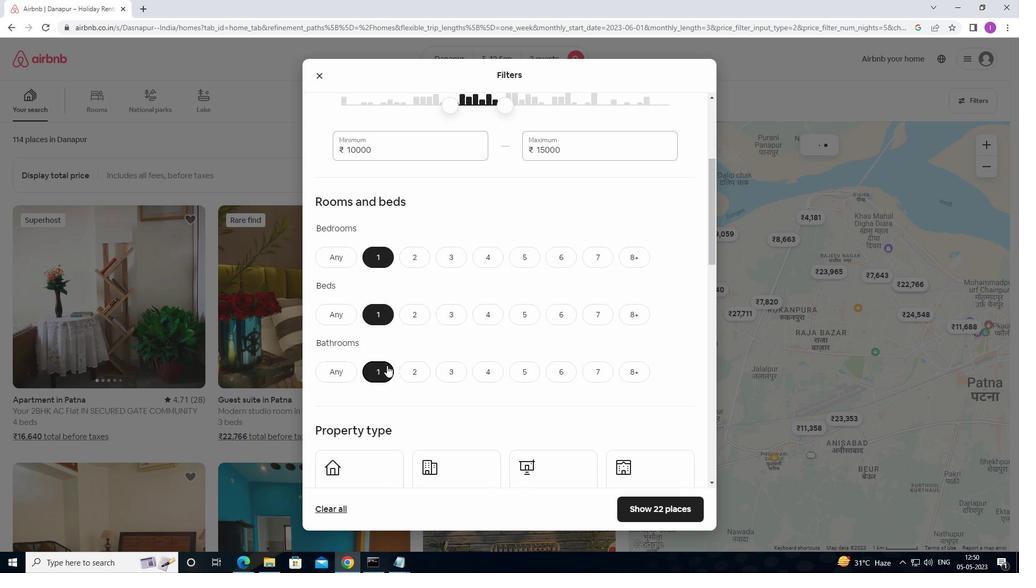 
Action: Mouse scrolled (388, 363) with delta (0, 0)
Screenshot: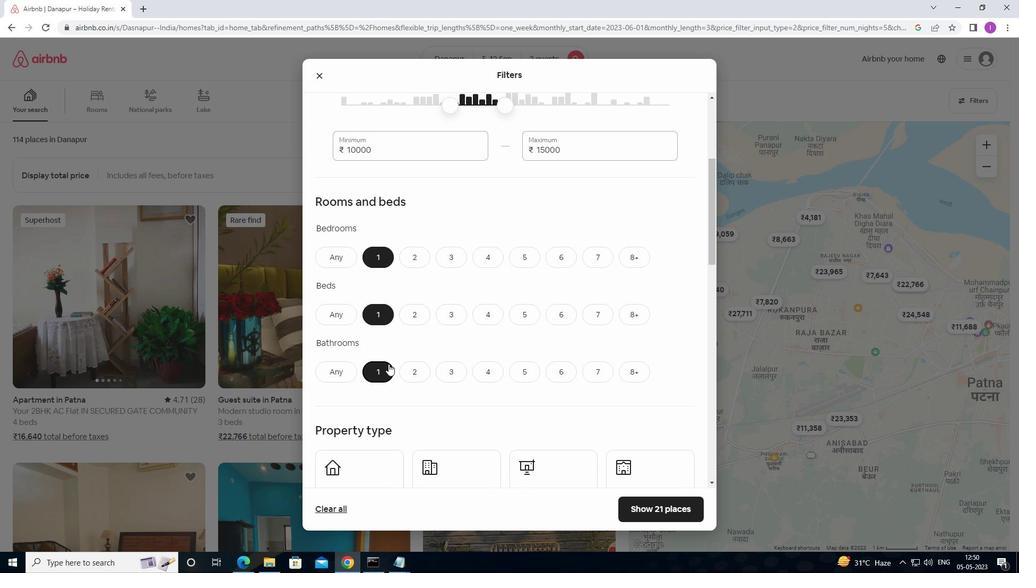 
Action: Mouse moved to (393, 356)
Screenshot: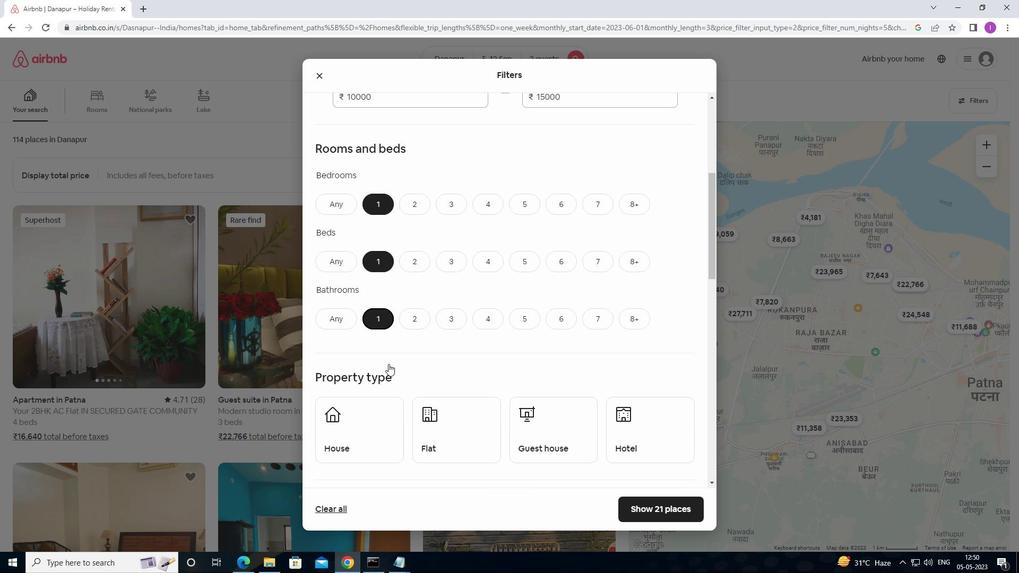 
Action: Mouse scrolled (393, 356) with delta (0, 0)
Screenshot: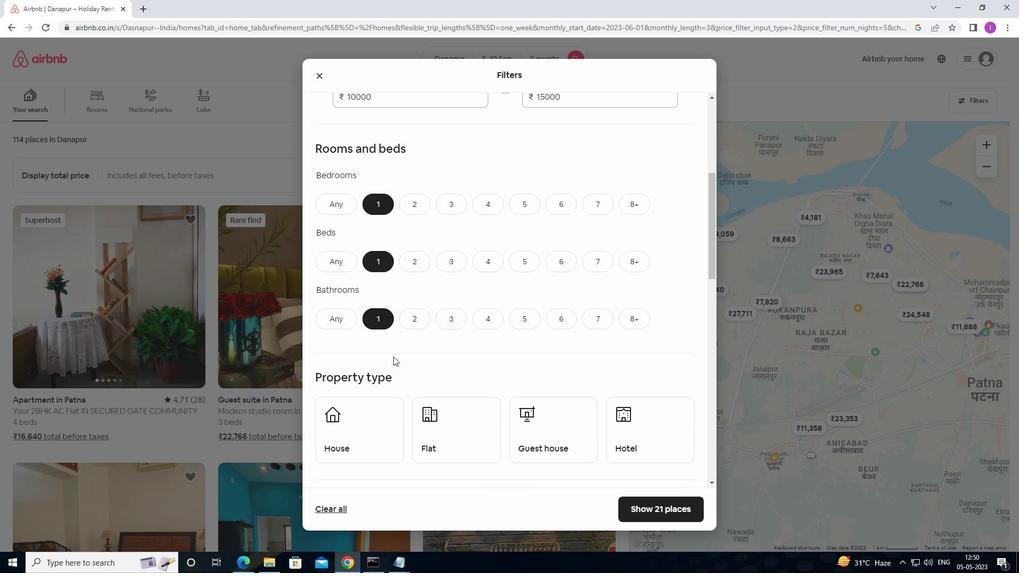 
Action: Mouse scrolled (393, 356) with delta (0, 0)
Screenshot: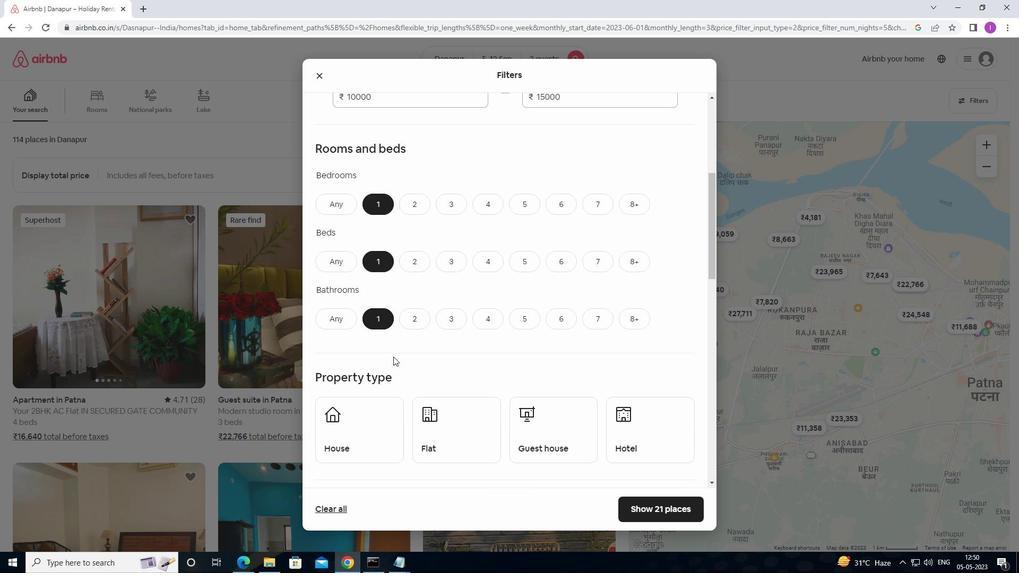 
Action: Mouse moved to (396, 352)
Screenshot: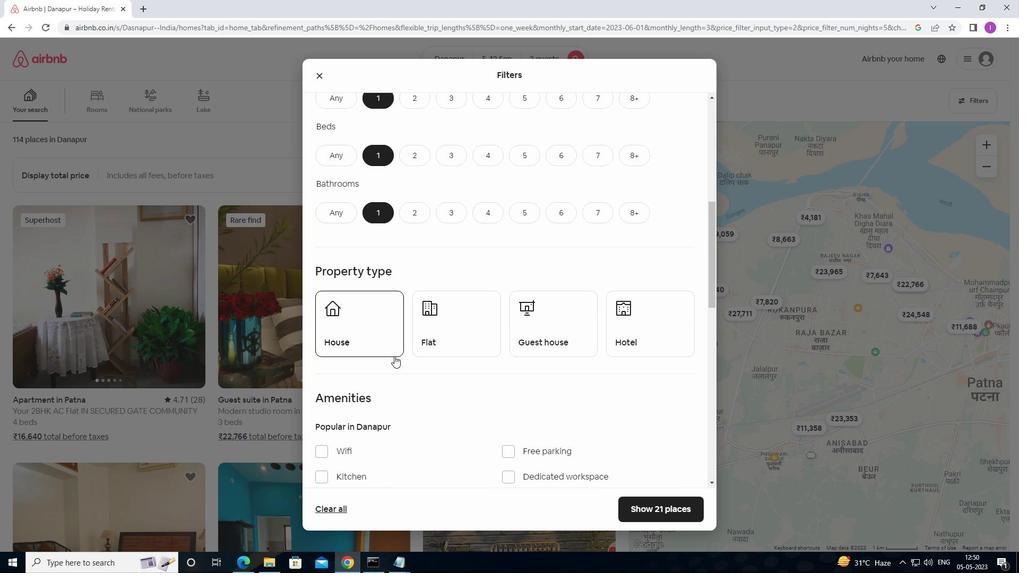 
Action: Mouse scrolled (396, 352) with delta (0, 0)
Screenshot: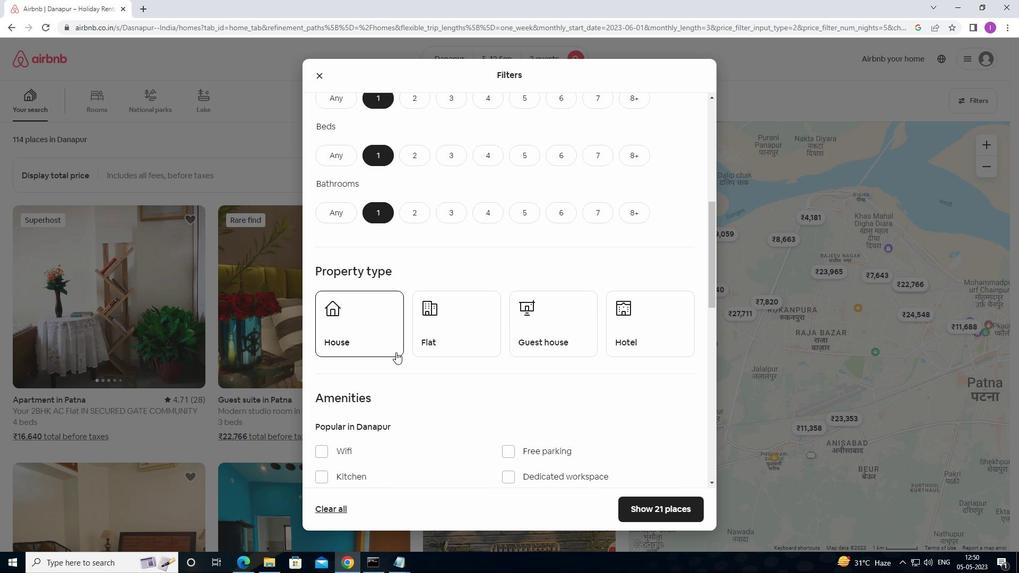 
Action: Mouse moved to (359, 285)
Screenshot: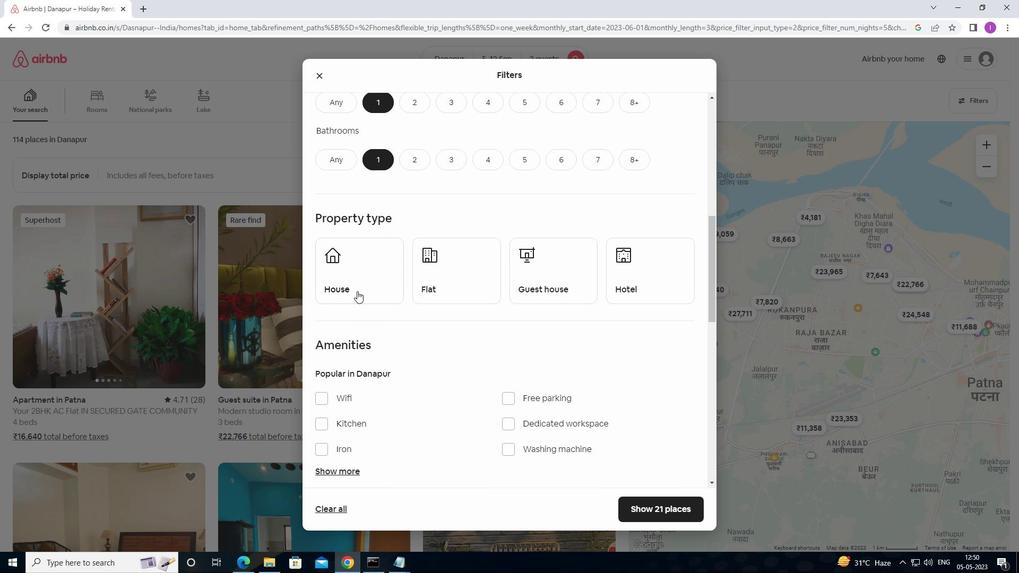 
Action: Mouse pressed left at (359, 285)
Screenshot: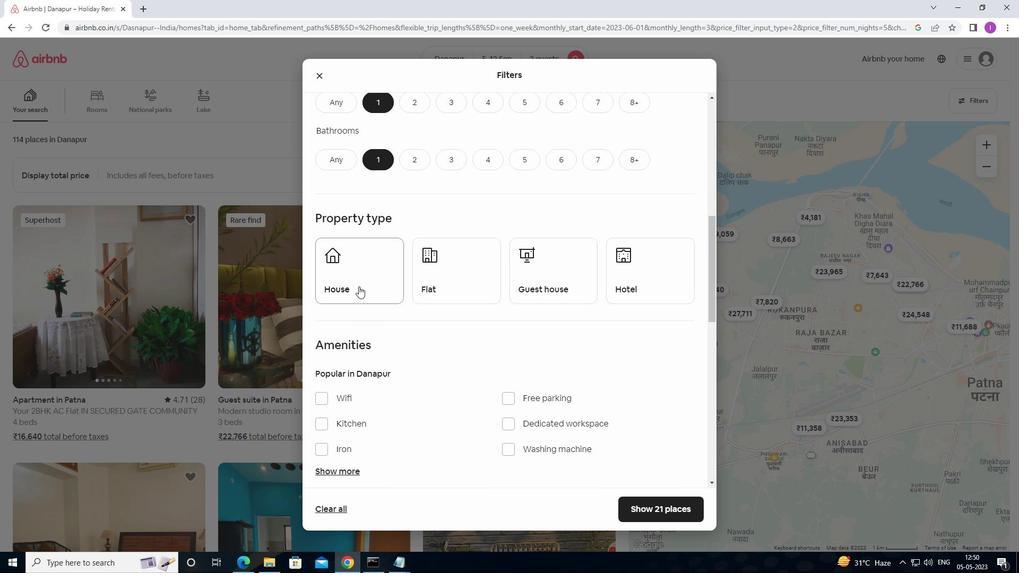
Action: Mouse moved to (442, 286)
Screenshot: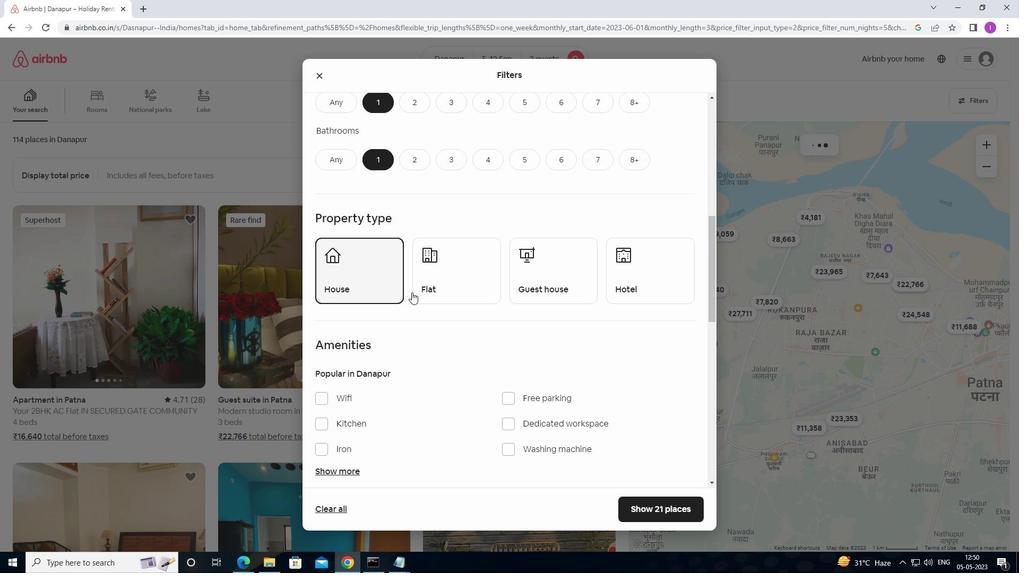 
Action: Mouse pressed left at (442, 286)
Screenshot: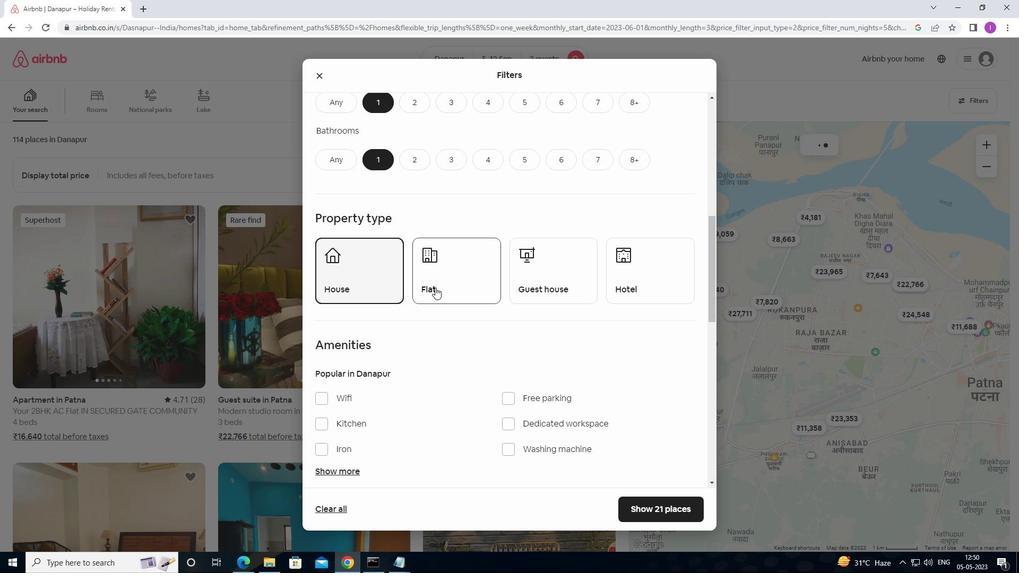 
Action: Mouse moved to (549, 284)
Screenshot: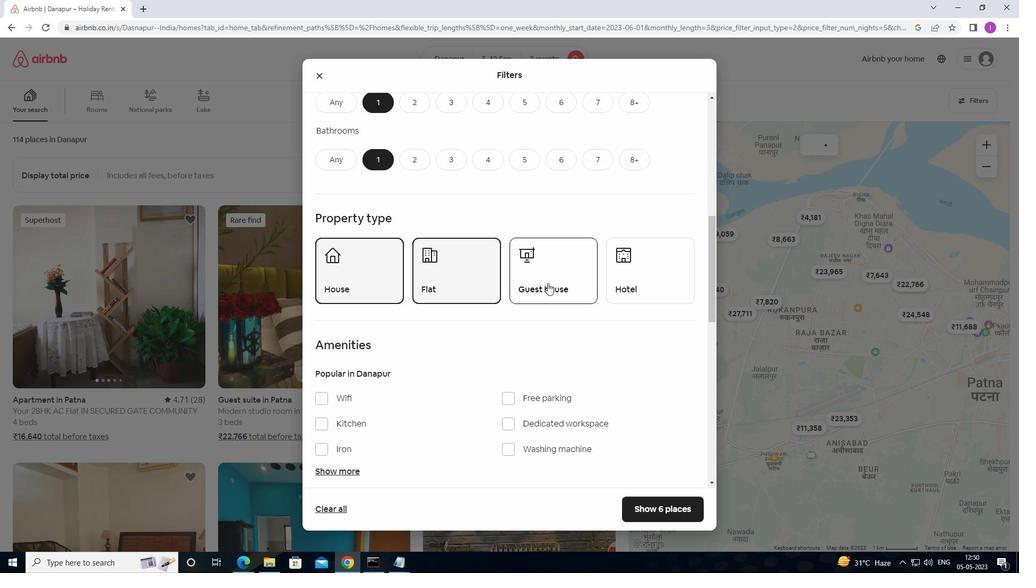 
Action: Mouse pressed left at (549, 283)
Screenshot: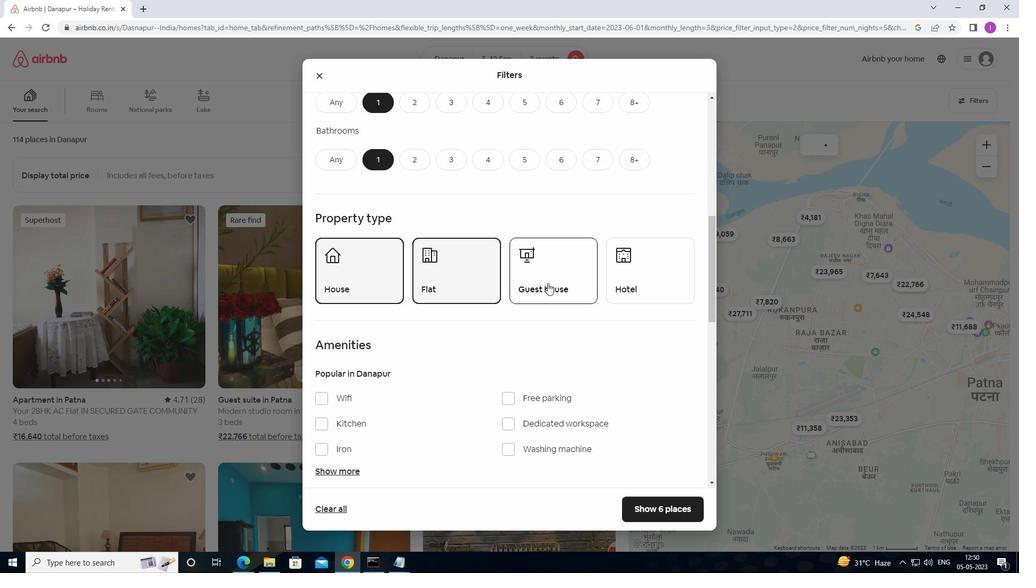 
Action: Mouse moved to (633, 278)
Screenshot: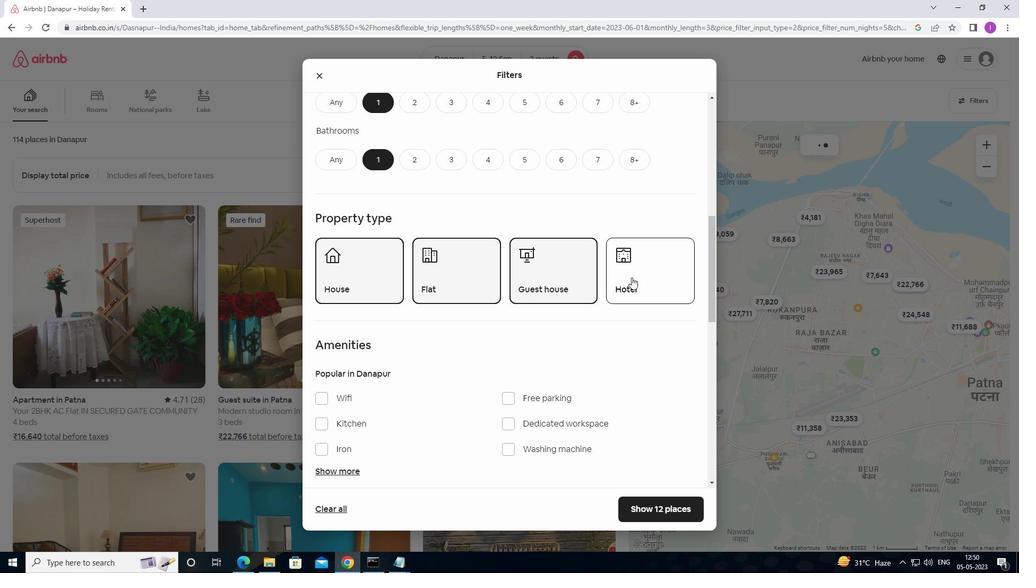 
Action: Mouse pressed left at (633, 278)
Screenshot: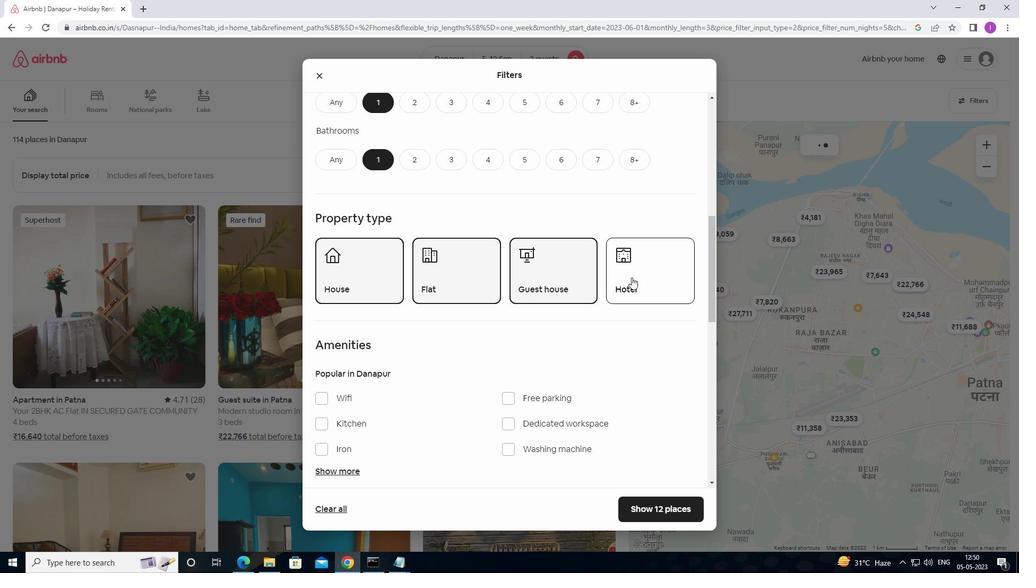 
Action: Mouse moved to (400, 349)
Screenshot: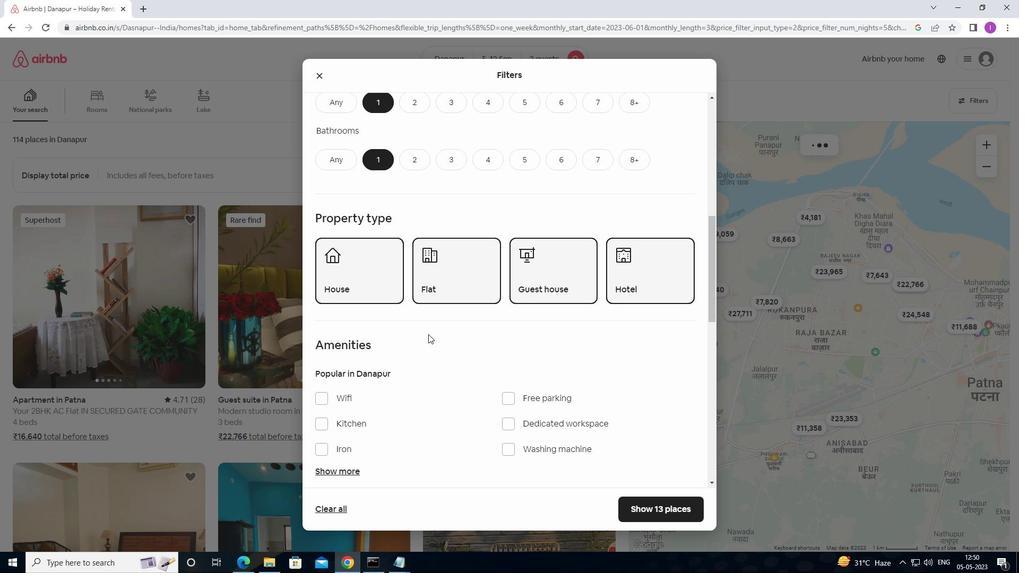 
Action: Mouse scrolled (400, 349) with delta (0, 0)
Screenshot: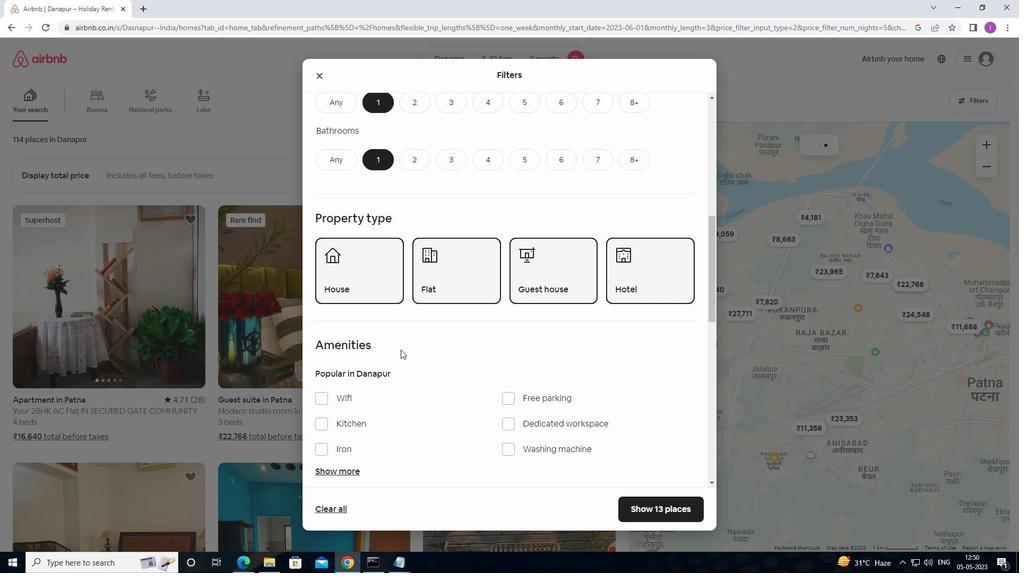 
Action: Mouse scrolled (400, 349) with delta (0, 0)
Screenshot: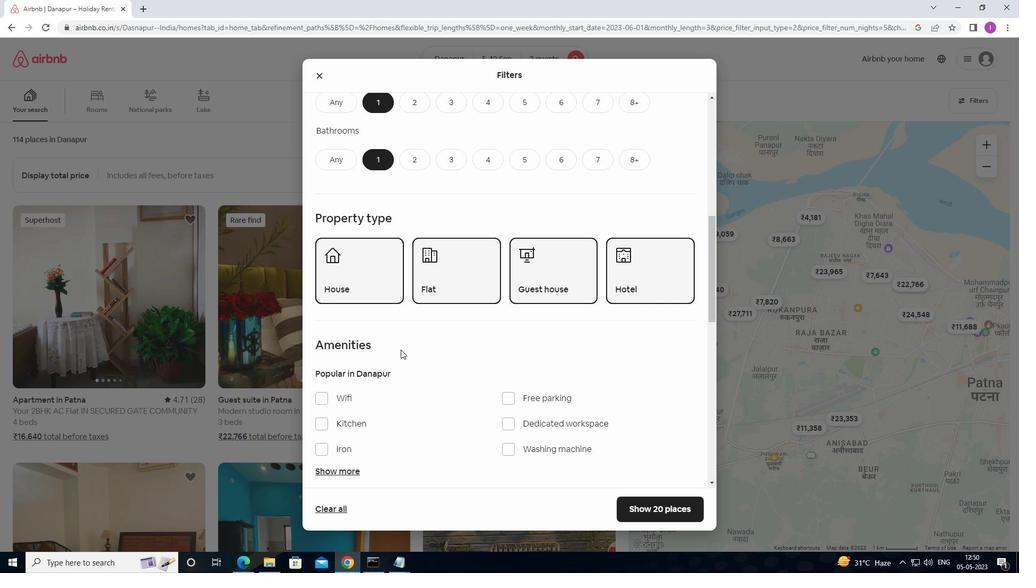 
Action: Mouse moved to (504, 347)
Screenshot: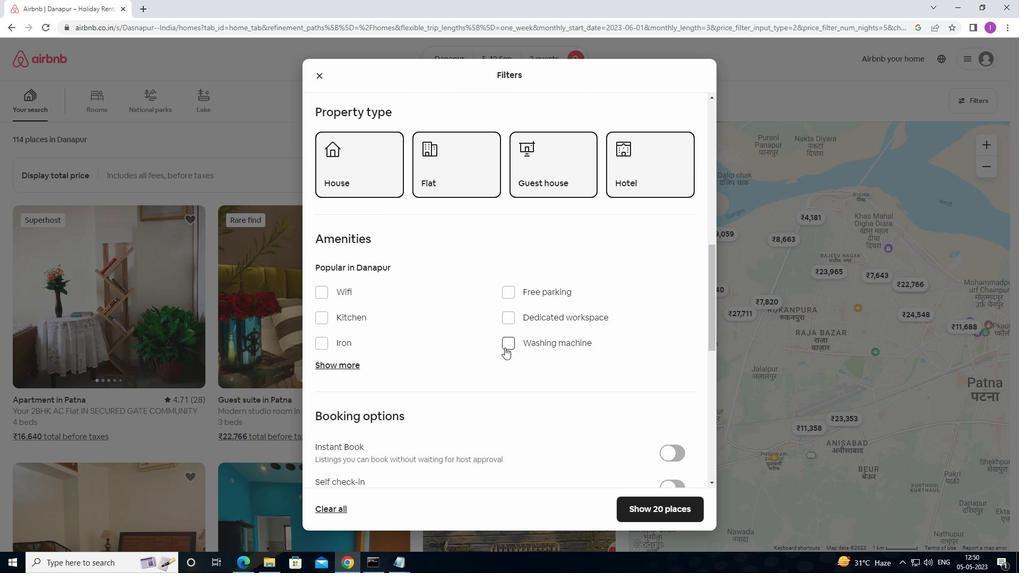 
Action: Mouse pressed left at (504, 347)
Screenshot: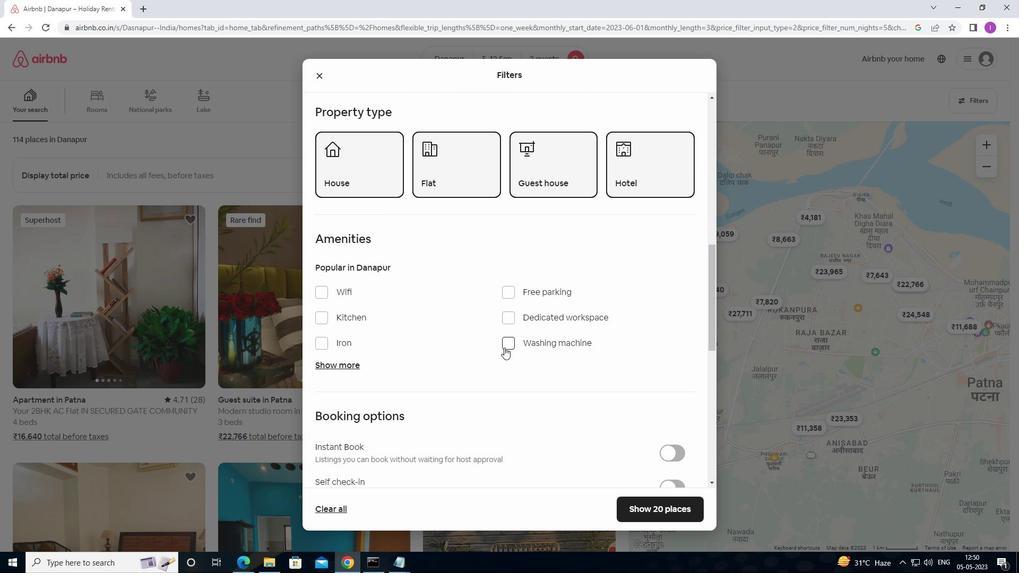 
Action: Mouse moved to (517, 362)
Screenshot: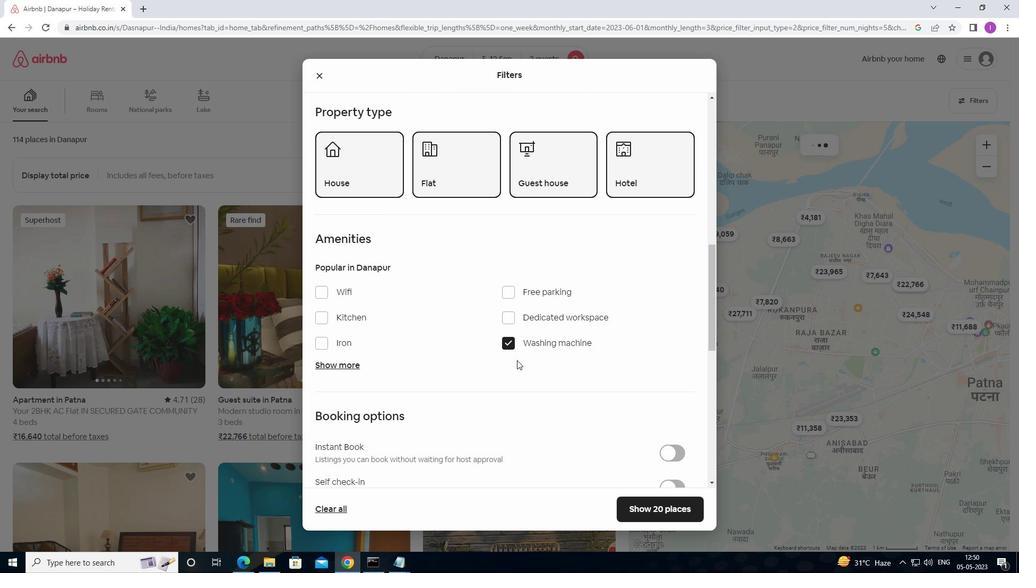 
Action: Mouse scrolled (517, 361) with delta (0, 0)
Screenshot: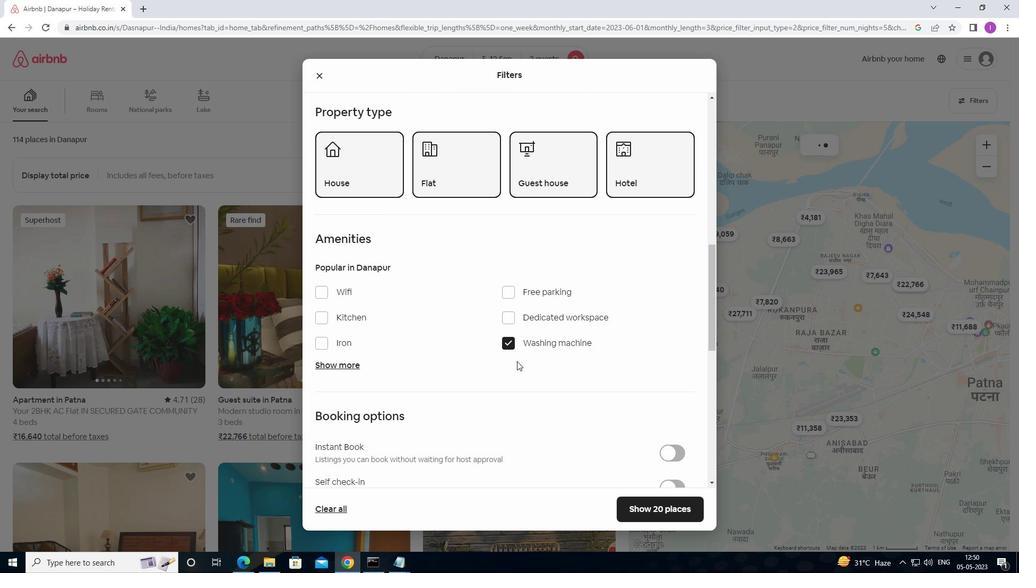 
Action: Mouse scrolled (517, 361) with delta (0, 0)
Screenshot: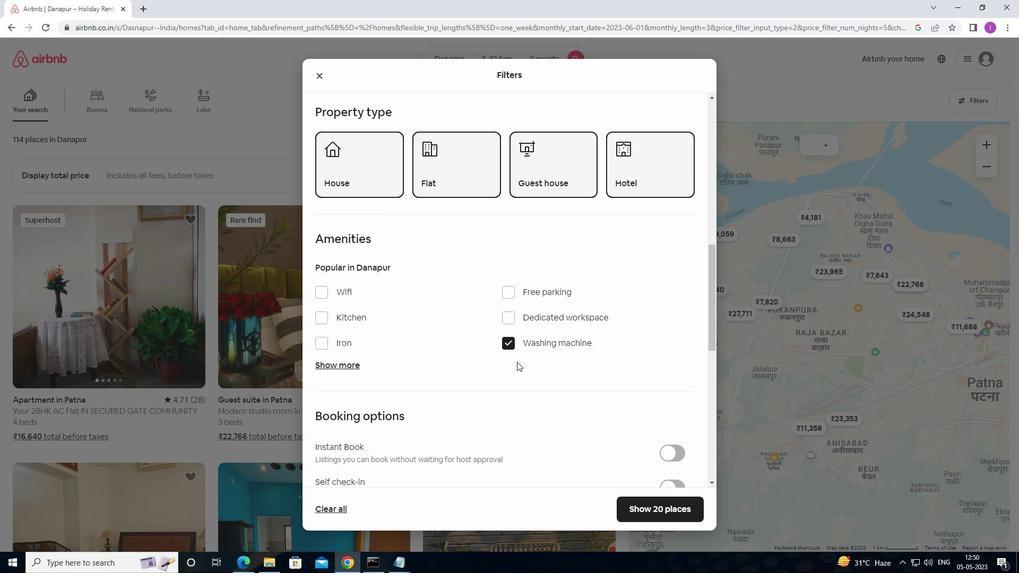 
Action: Mouse moved to (513, 359)
Screenshot: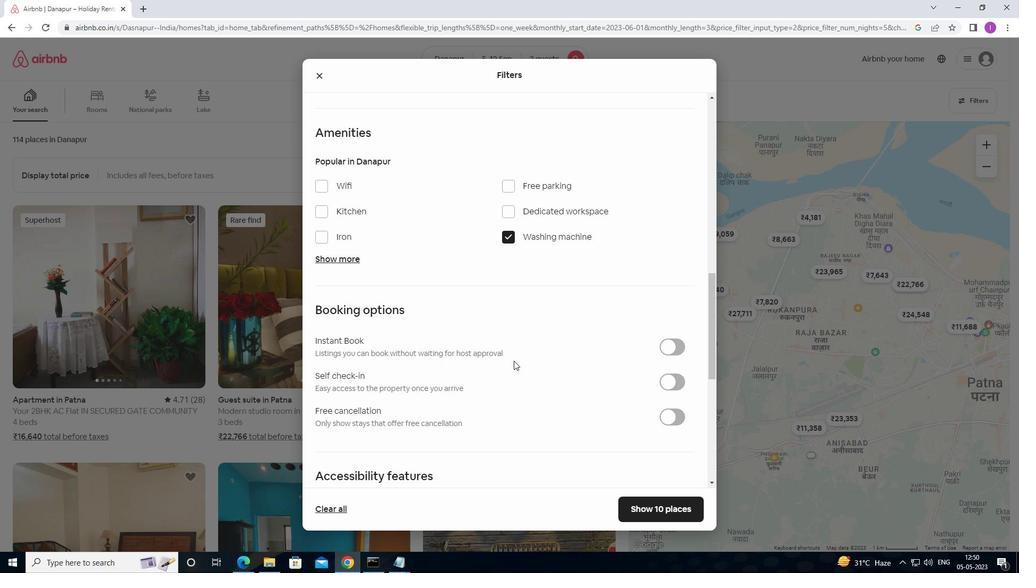 
Action: Mouse scrolled (513, 359) with delta (0, 0)
Screenshot: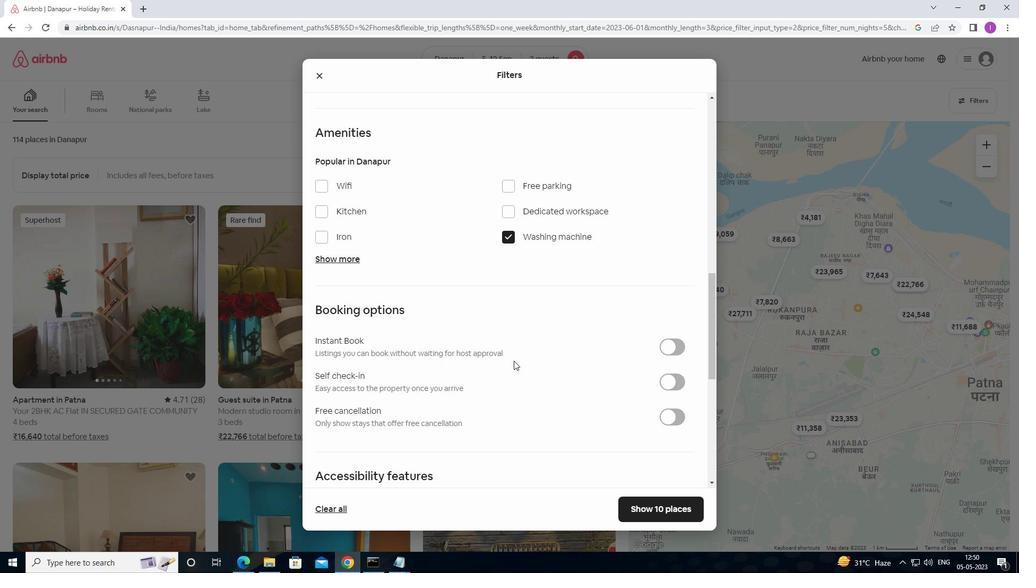 
Action: Mouse moved to (521, 359)
Screenshot: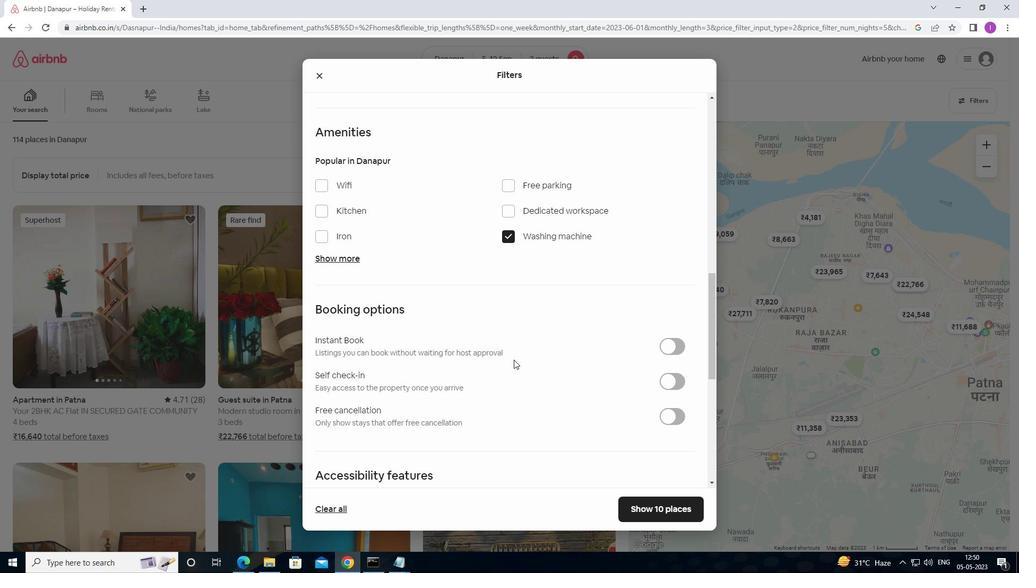 
Action: Mouse scrolled (521, 358) with delta (0, 0)
Screenshot: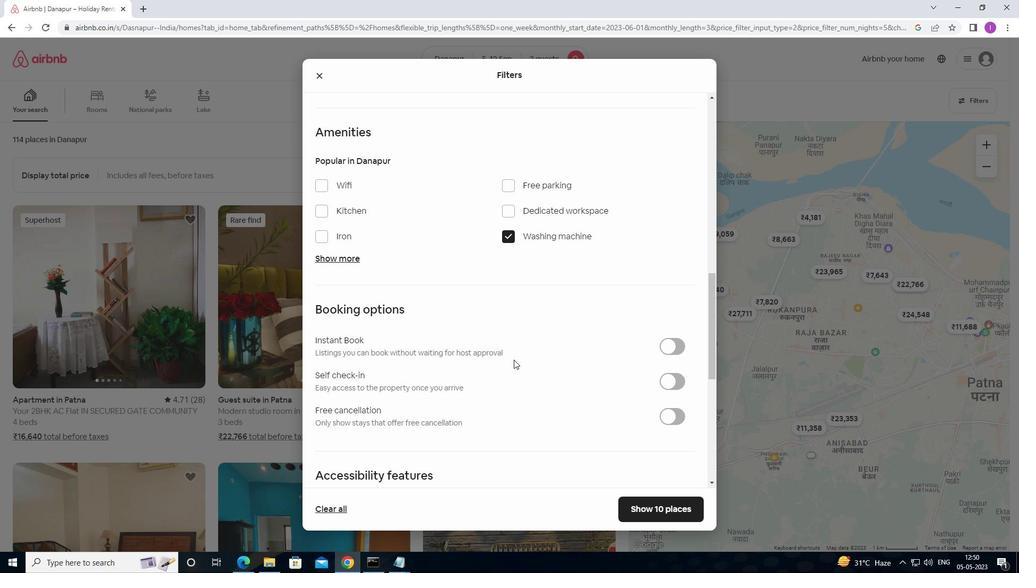 
Action: Mouse moved to (677, 279)
Screenshot: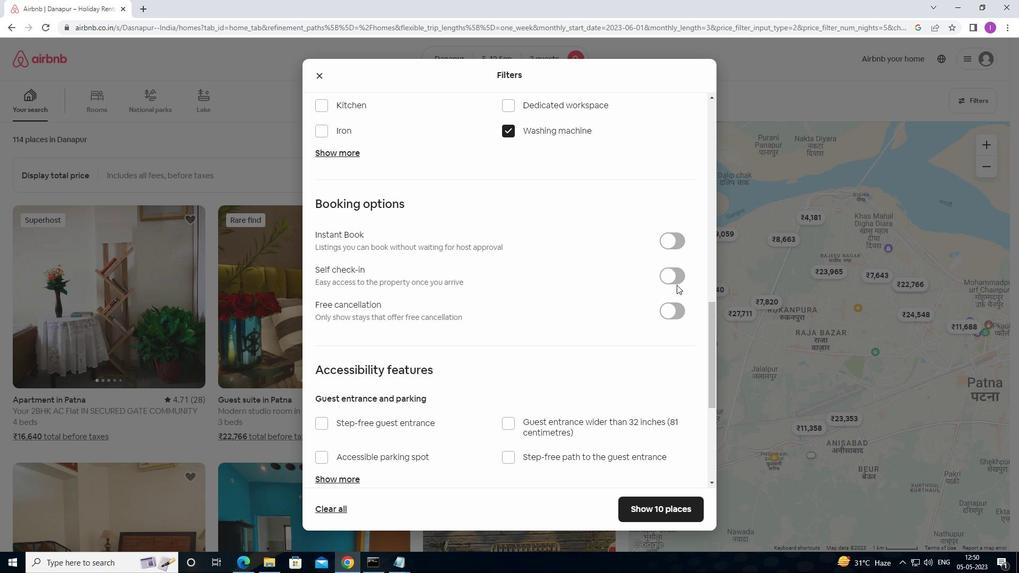 
Action: Mouse pressed left at (677, 279)
Screenshot: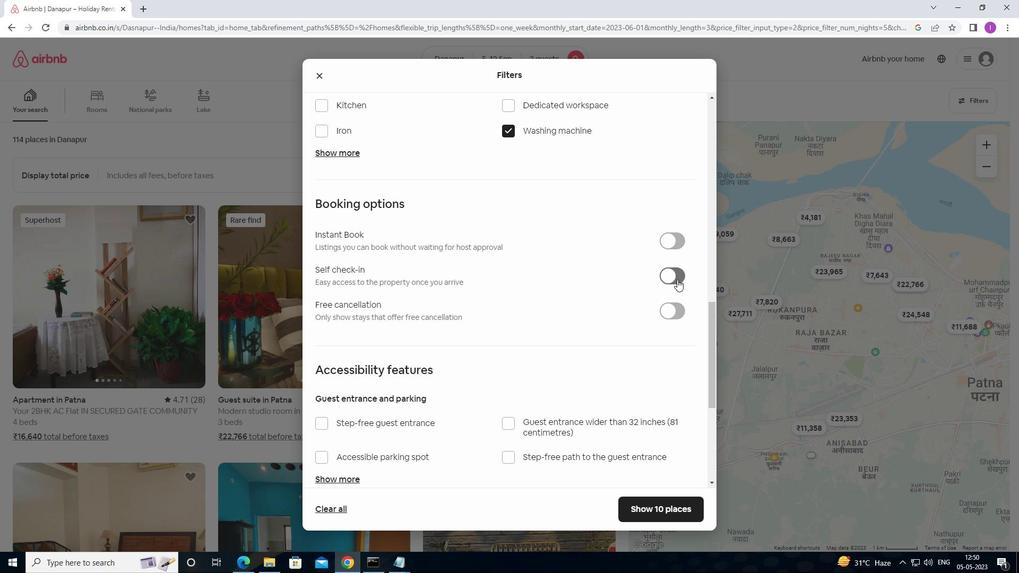 
Action: Mouse moved to (493, 387)
Screenshot: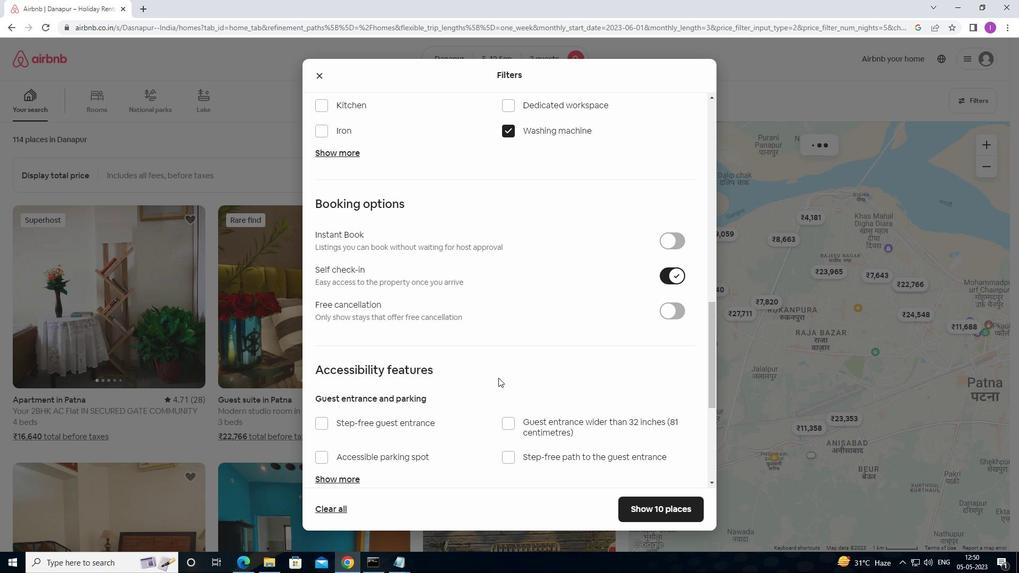 
Action: Mouse scrolled (493, 387) with delta (0, 0)
Screenshot: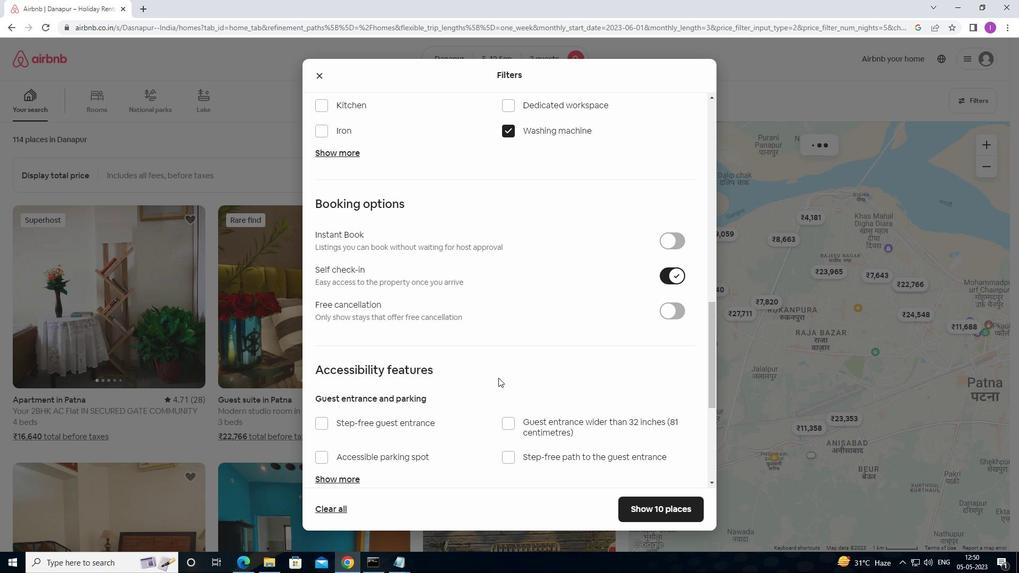 
Action: Mouse moved to (491, 390)
Screenshot: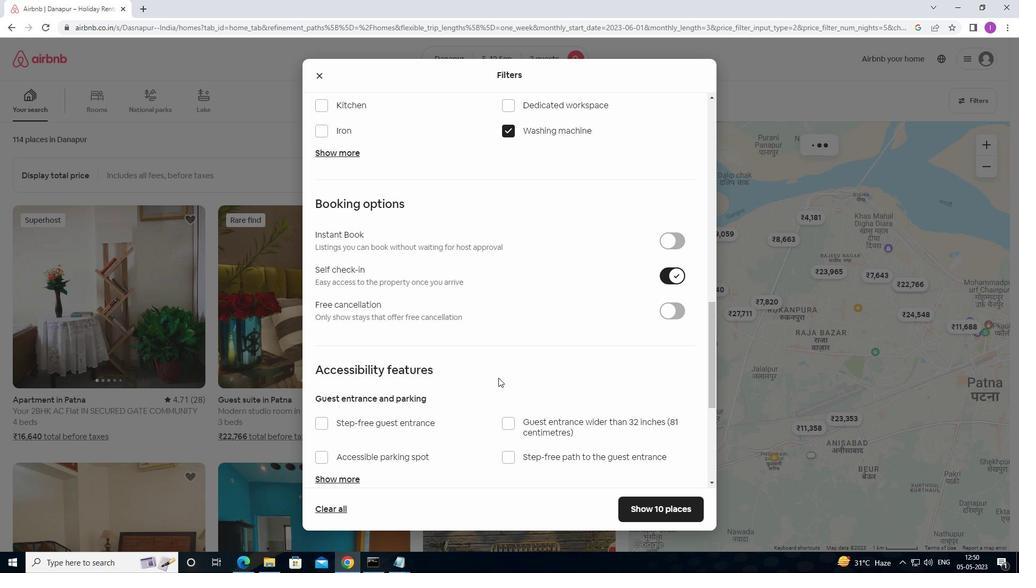
Action: Mouse scrolled (491, 390) with delta (0, 0)
Screenshot: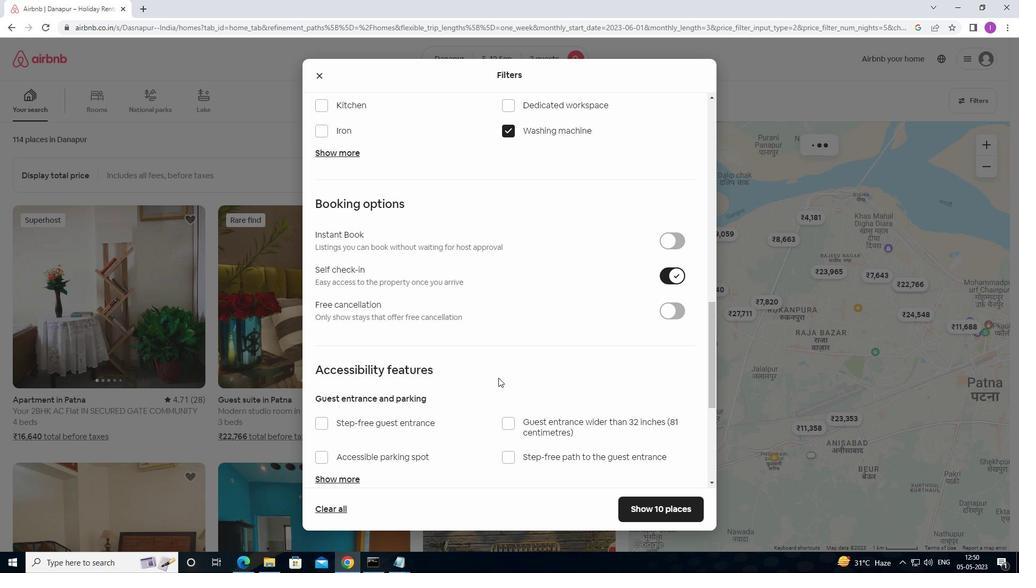 
Action: Mouse moved to (490, 393)
Screenshot: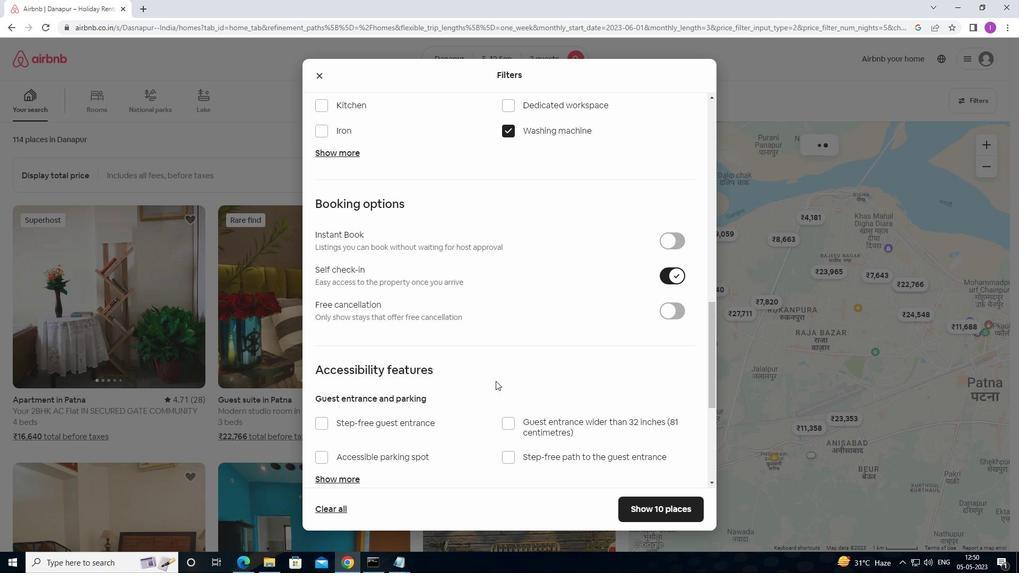 
Action: Mouse scrolled (490, 393) with delta (0, 0)
Screenshot: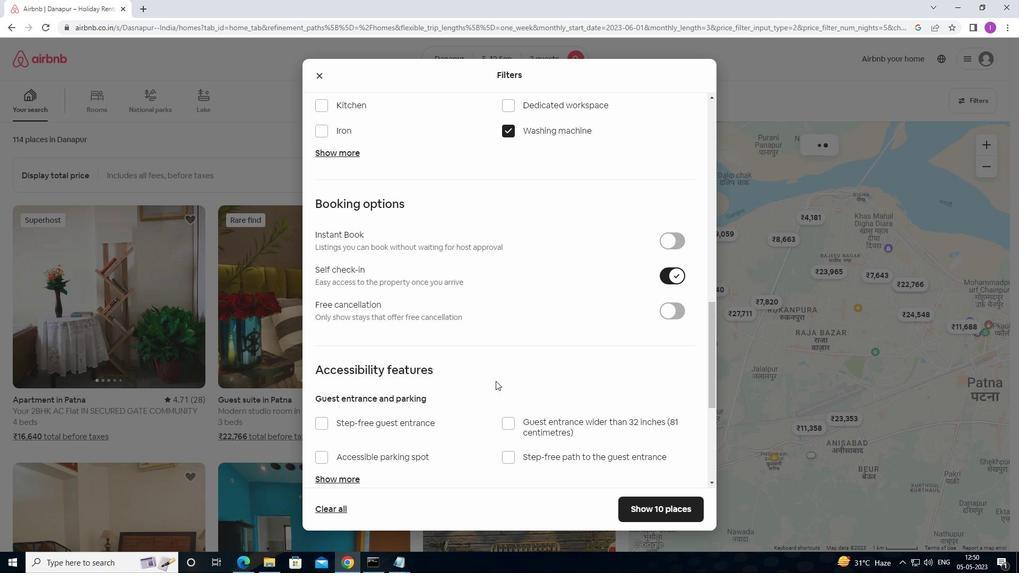 
Action: Mouse moved to (487, 396)
Screenshot: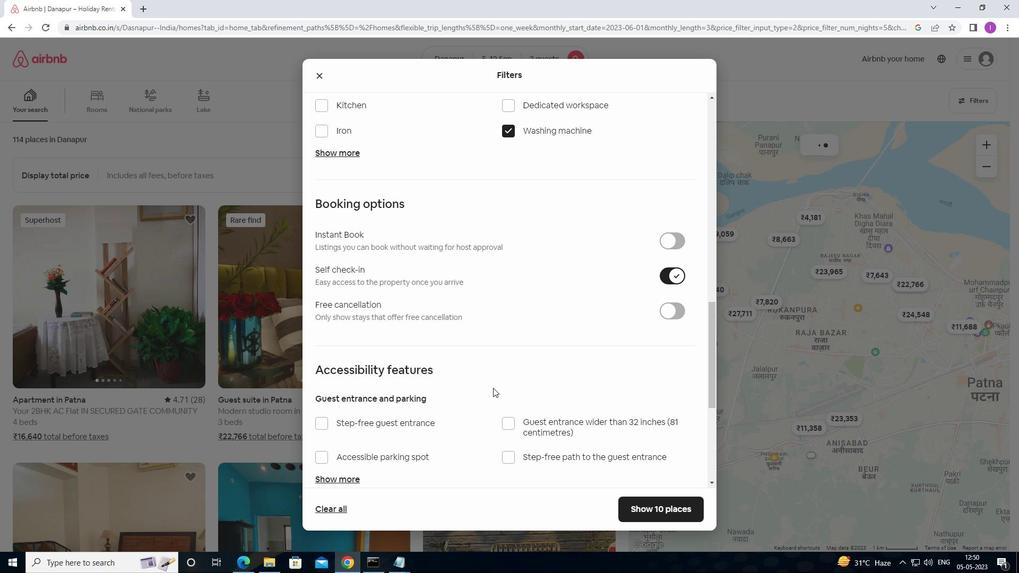 
Action: Mouse scrolled (487, 395) with delta (0, 0)
Screenshot: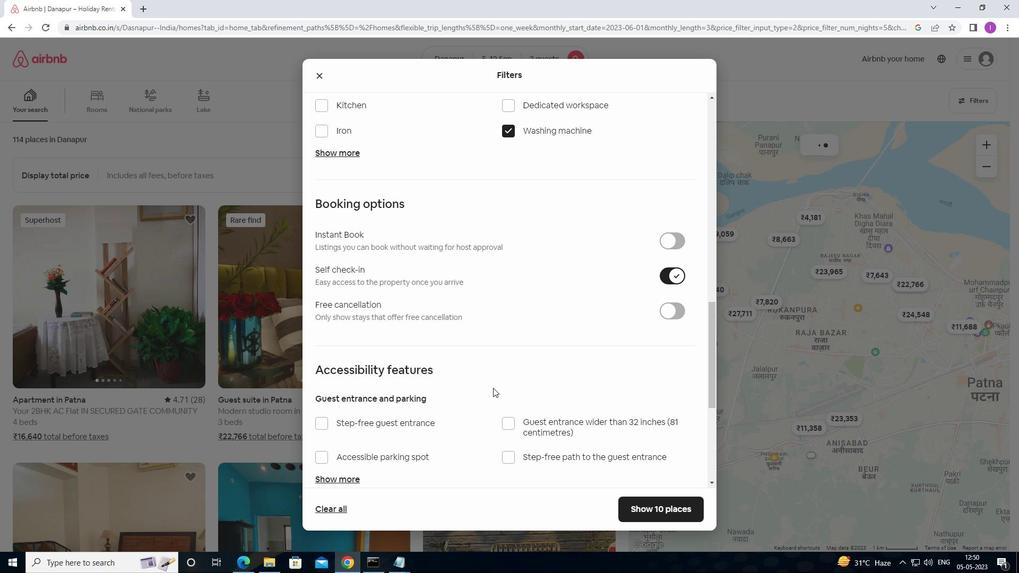 
Action: Mouse moved to (326, 458)
Screenshot: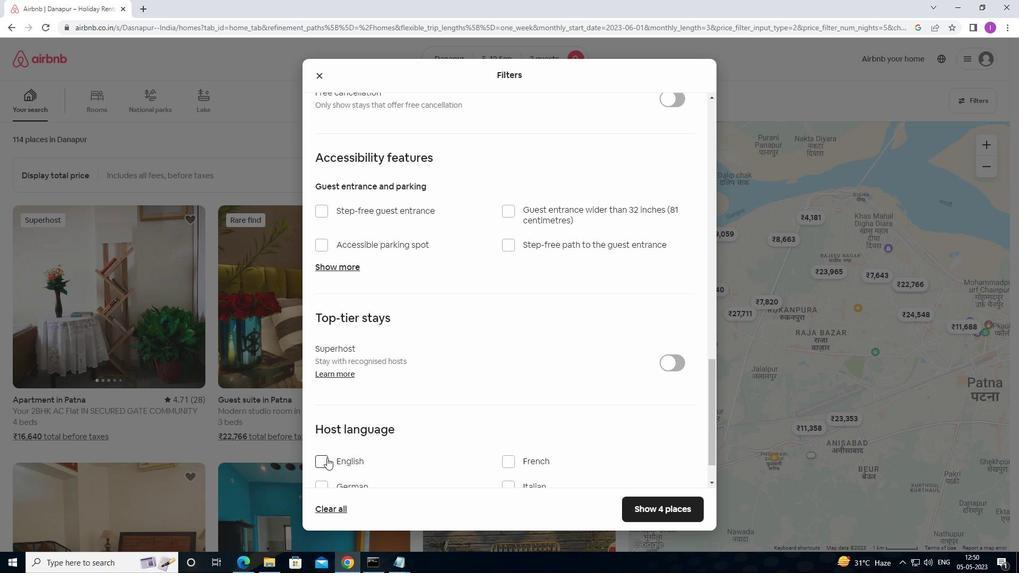 
Action: Mouse pressed left at (326, 458)
Screenshot: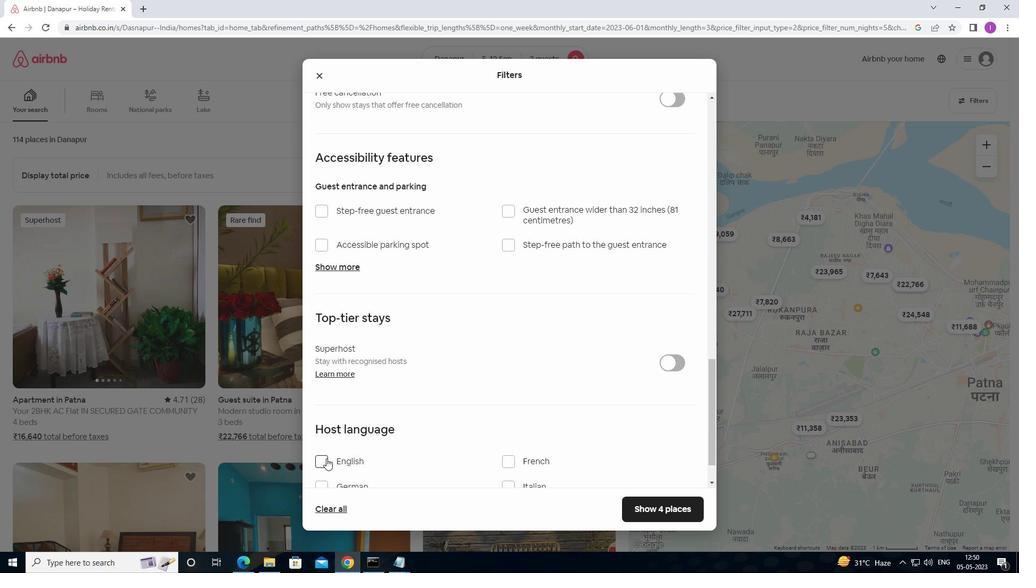 
Action: Mouse moved to (657, 511)
Screenshot: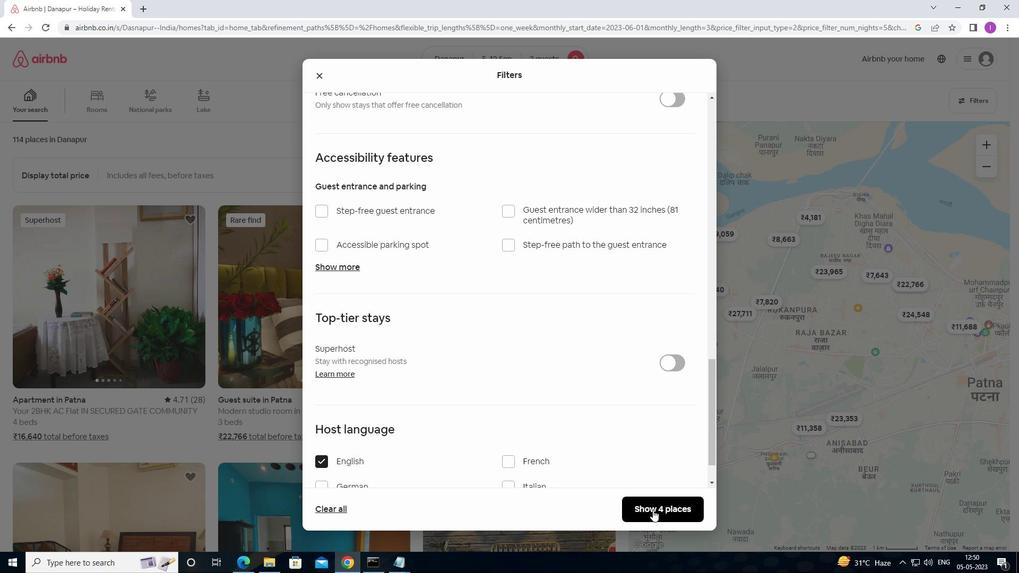 
Action: Mouse pressed left at (657, 511)
Screenshot: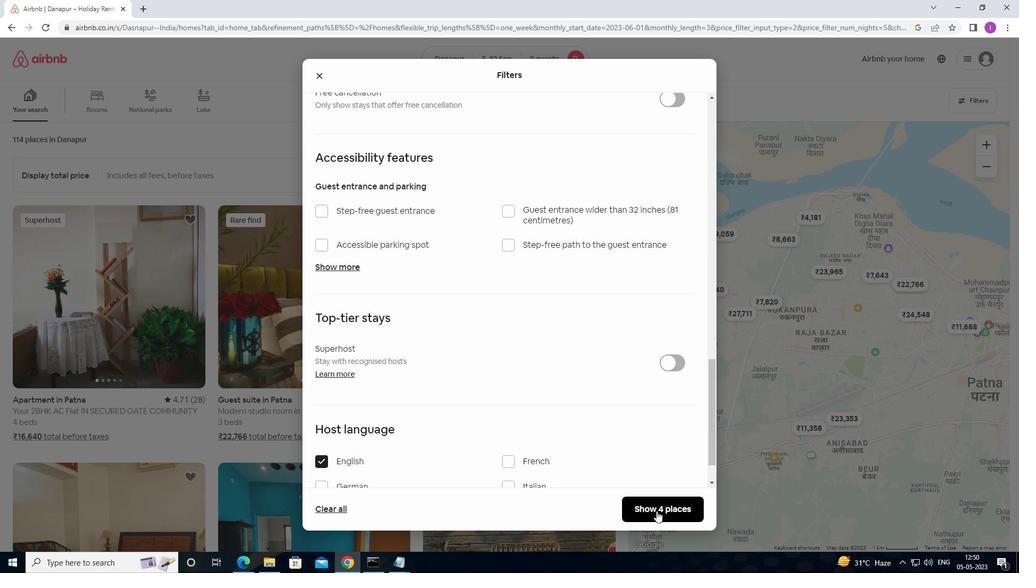 
Action: Mouse moved to (574, 467)
Screenshot: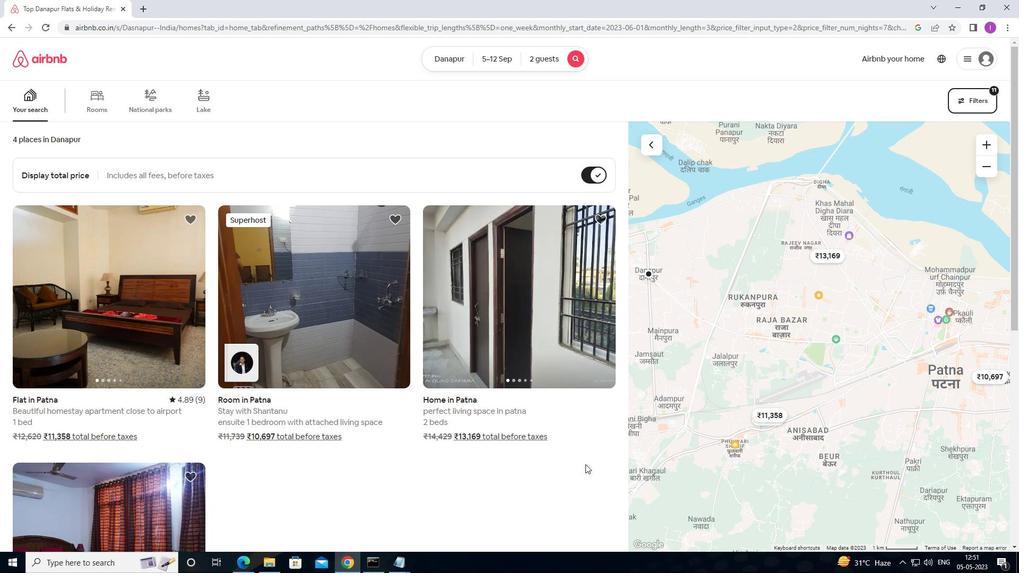 
